 Task: Find connections with filter location Três Passos with filter topic #SmallBusinesswith filter profile language English with filter current company Tata Tele Business Services with filter school IBS Hyderabad with filter industry Individual and Family Services with filter service category Technical with filter keywords title Sales Manager
Action: Mouse moved to (515, 89)
Screenshot: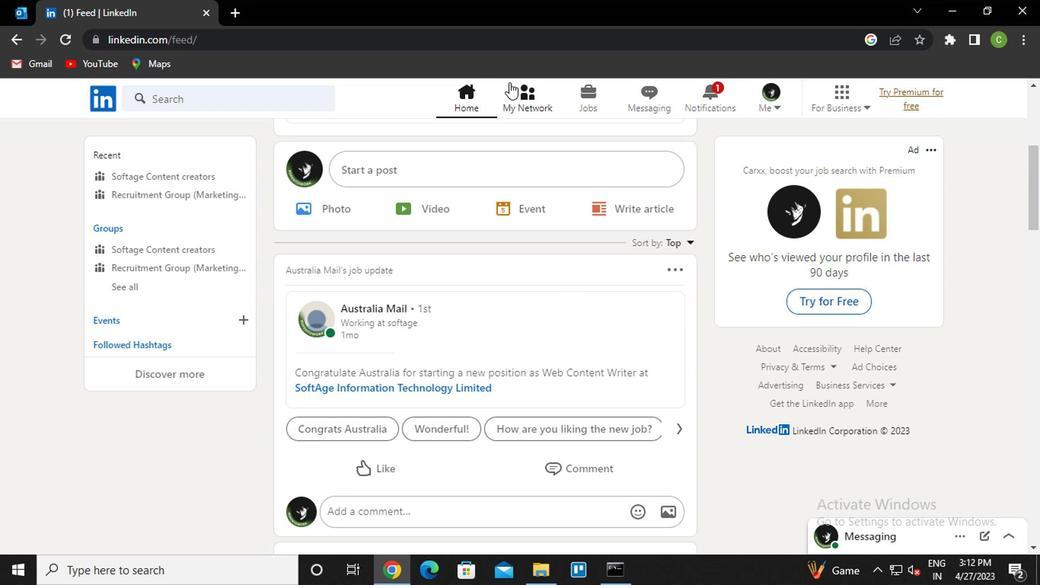
Action: Mouse pressed left at (515, 89)
Screenshot: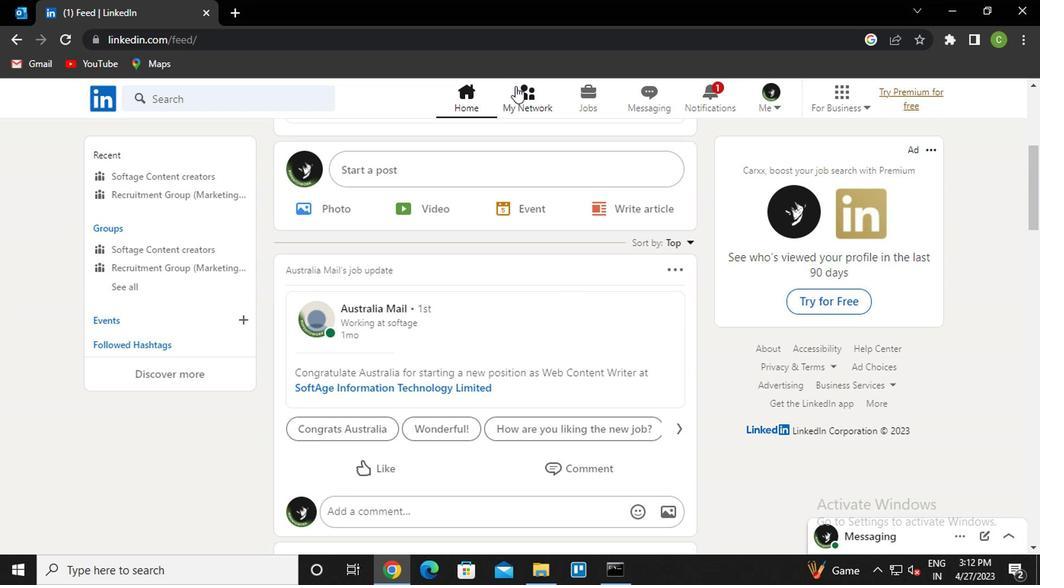 
Action: Mouse moved to (202, 175)
Screenshot: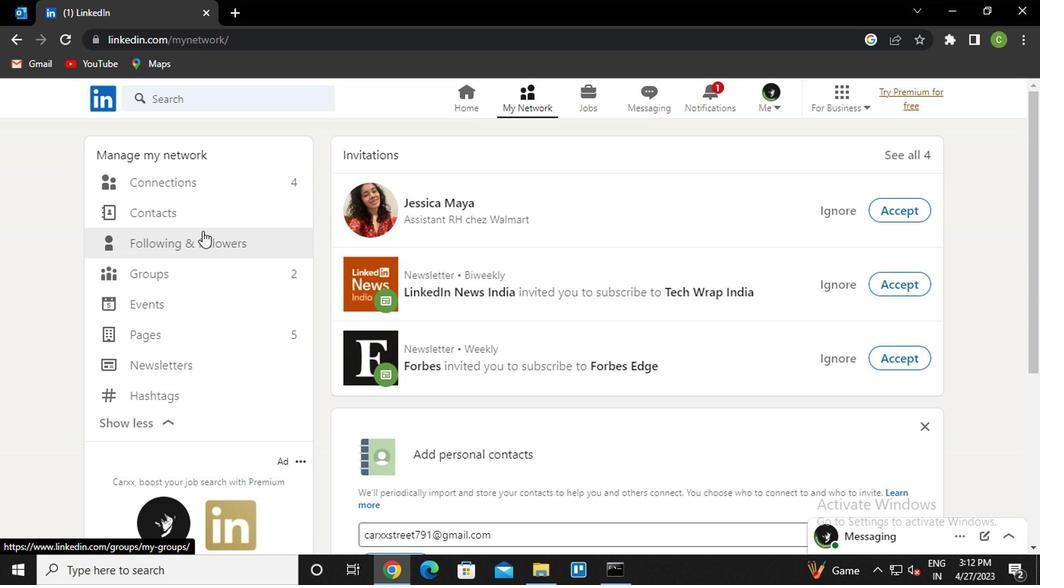 
Action: Mouse pressed left at (202, 175)
Screenshot: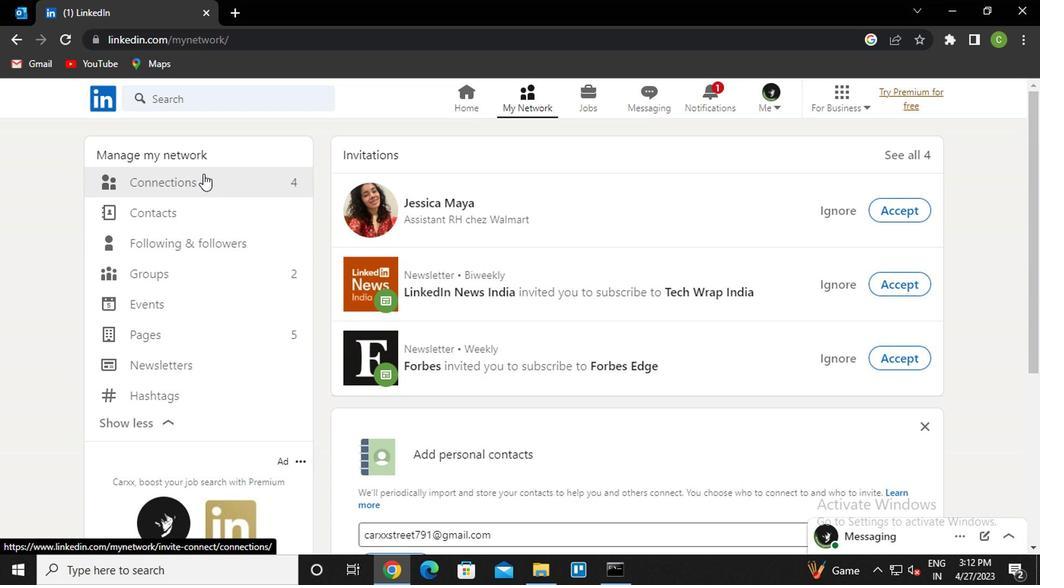 
Action: Mouse moved to (623, 184)
Screenshot: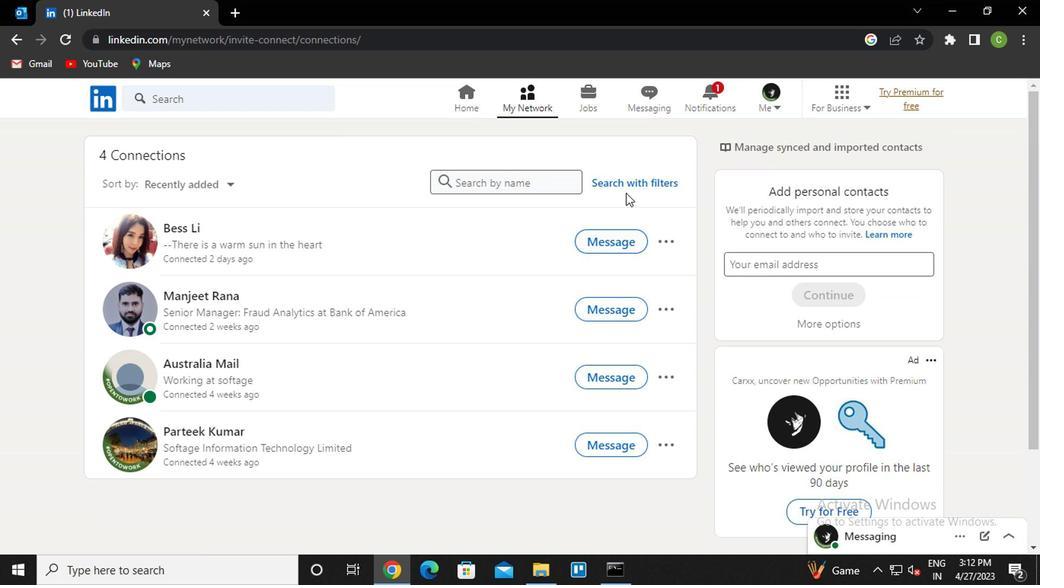 
Action: Mouse pressed left at (623, 184)
Screenshot: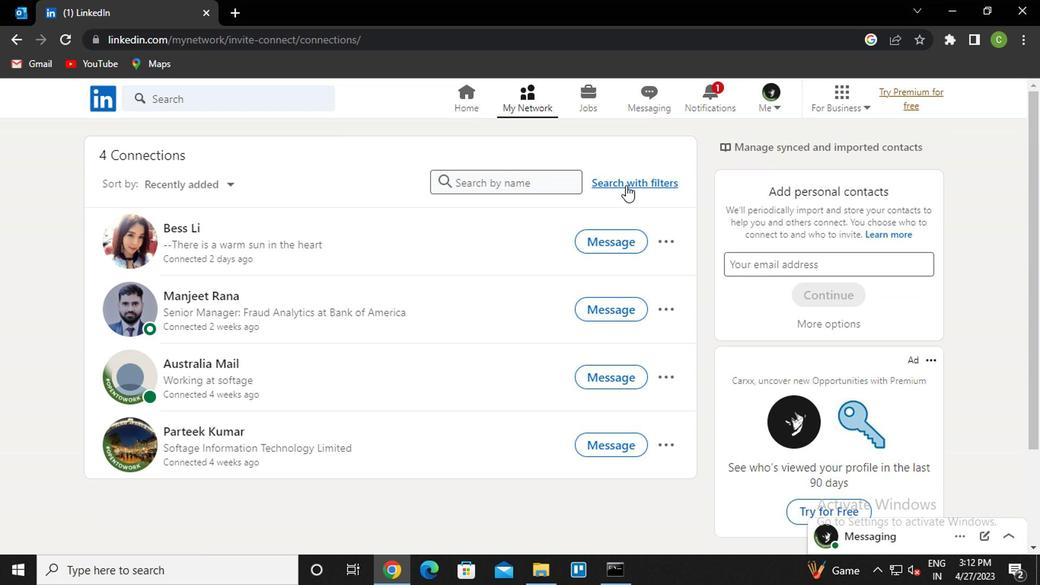 
Action: Mouse moved to (566, 138)
Screenshot: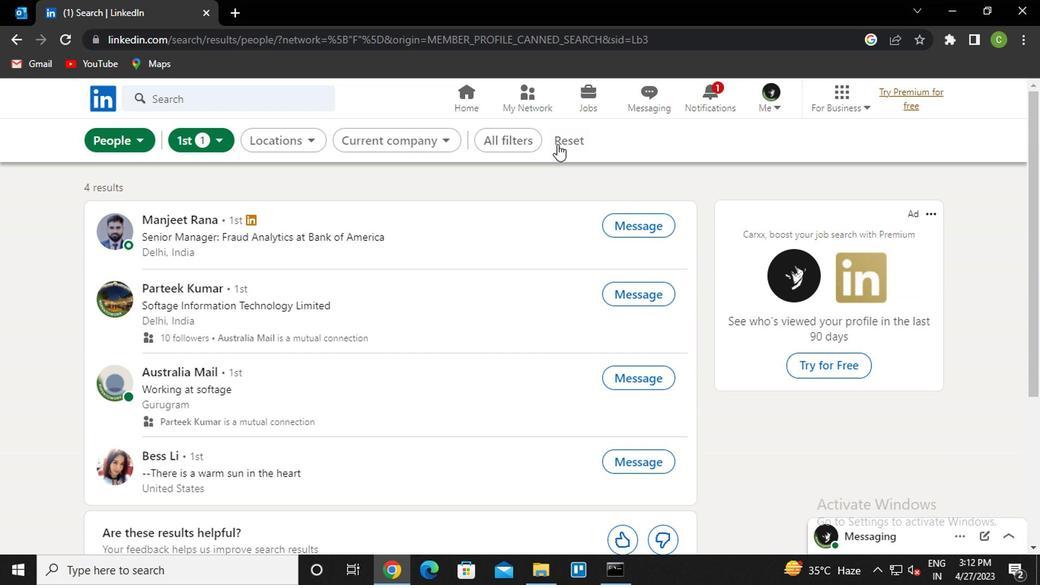 
Action: Mouse pressed left at (566, 138)
Screenshot: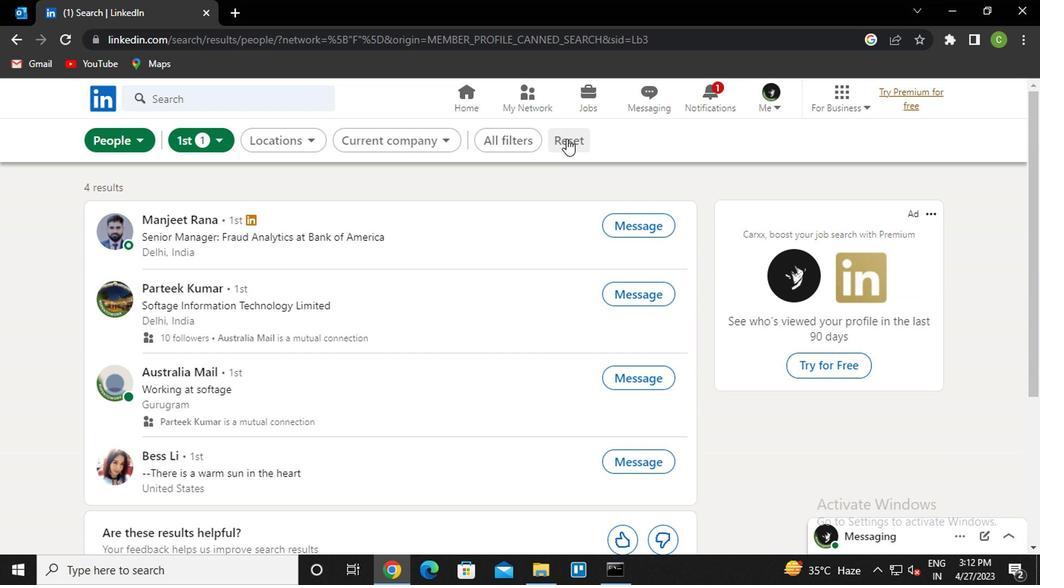 
Action: Mouse moved to (544, 143)
Screenshot: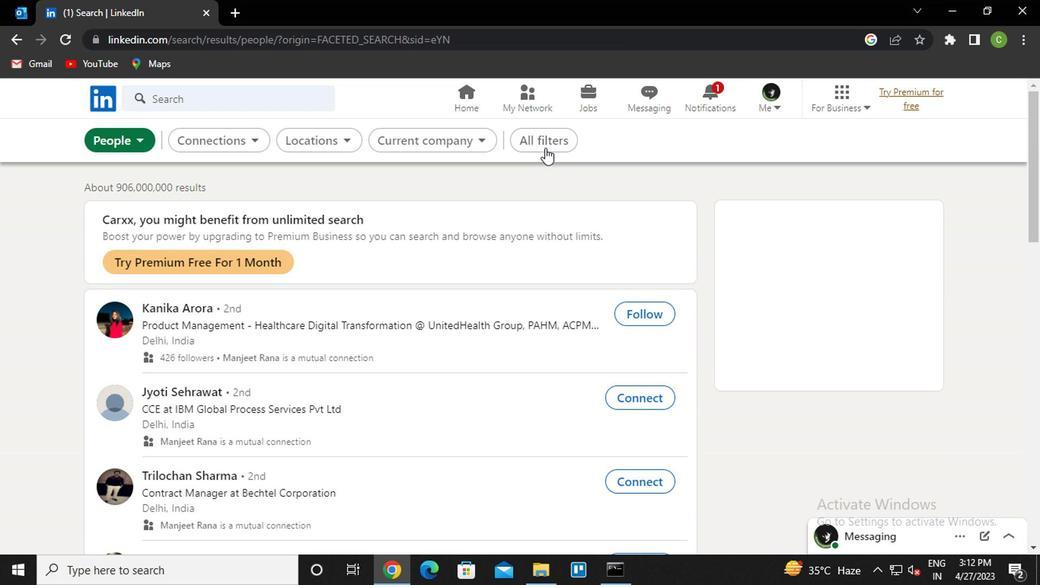 
Action: Mouse pressed left at (544, 143)
Screenshot: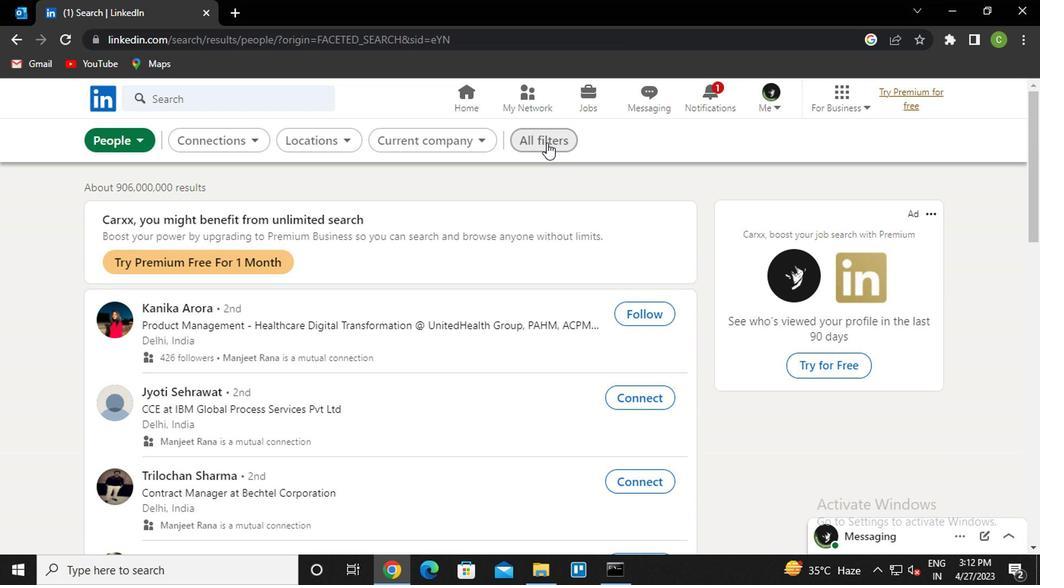 
Action: Mouse moved to (827, 351)
Screenshot: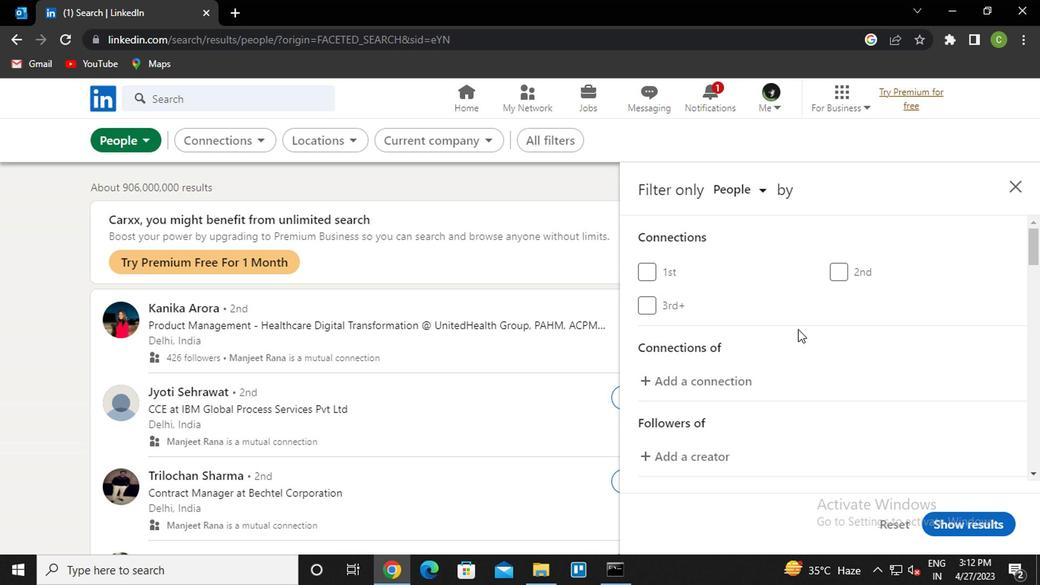 
Action: Mouse scrolled (827, 350) with delta (0, -1)
Screenshot: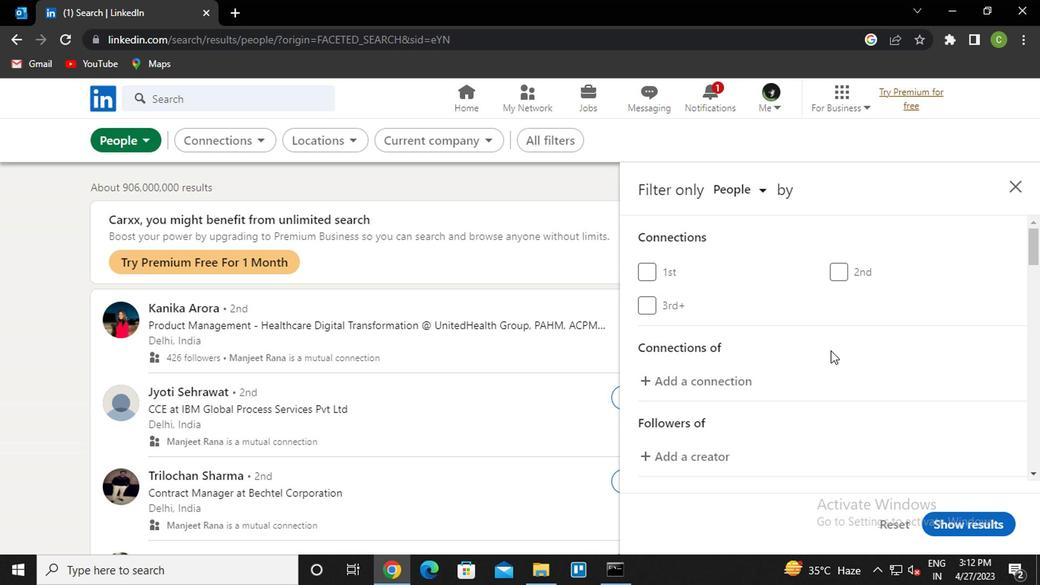 
Action: Mouse scrolled (827, 350) with delta (0, -1)
Screenshot: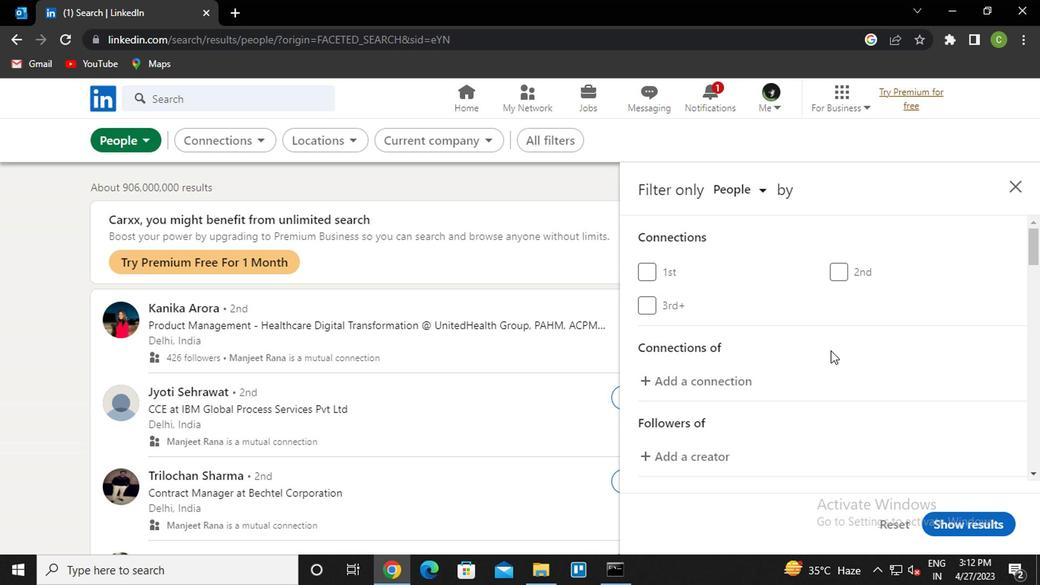 
Action: Mouse scrolled (827, 350) with delta (0, -1)
Screenshot: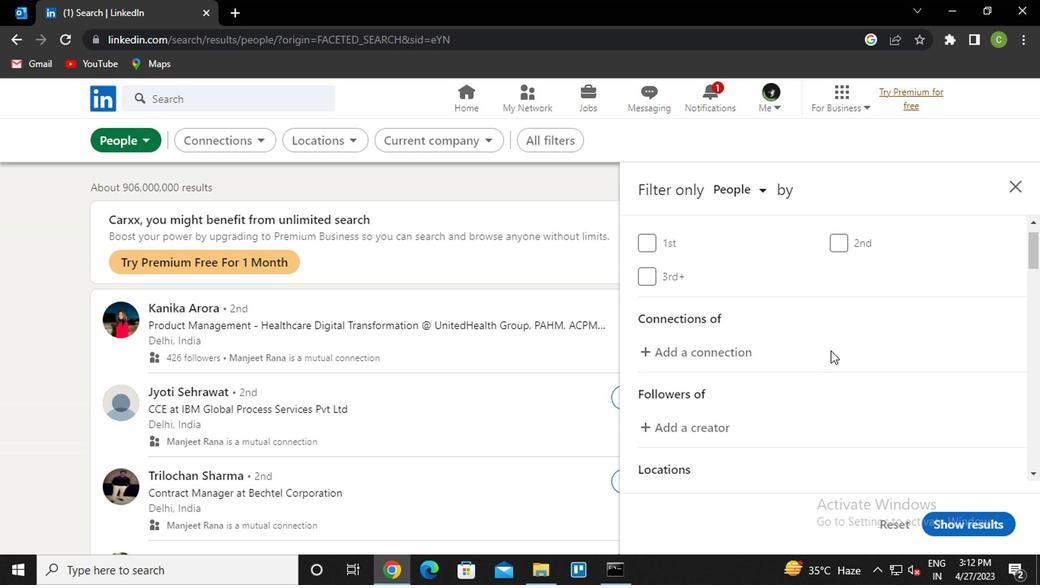 
Action: Mouse scrolled (827, 350) with delta (0, -1)
Screenshot: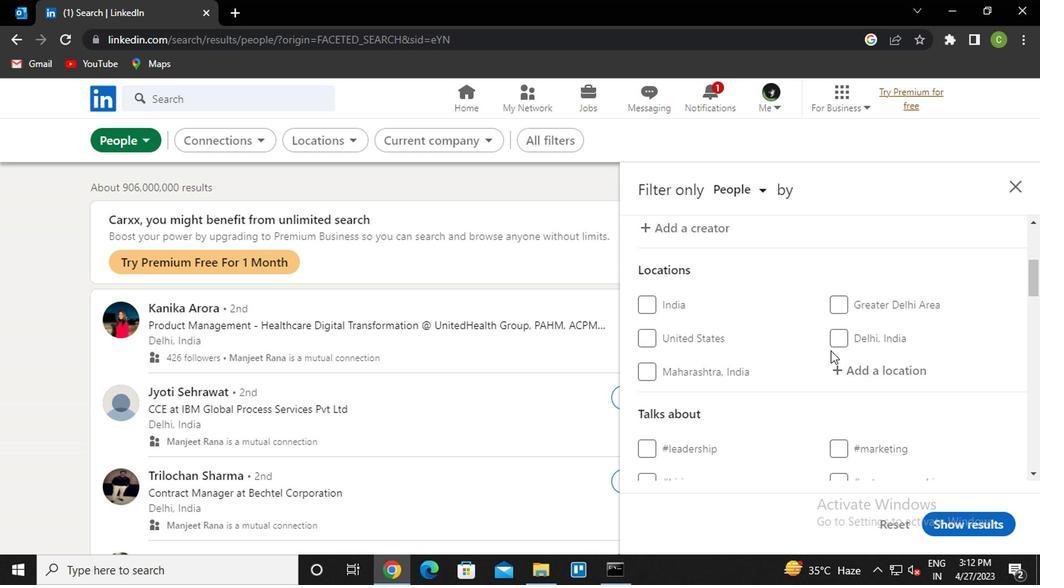 
Action: Mouse moved to (876, 296)
Screenshot: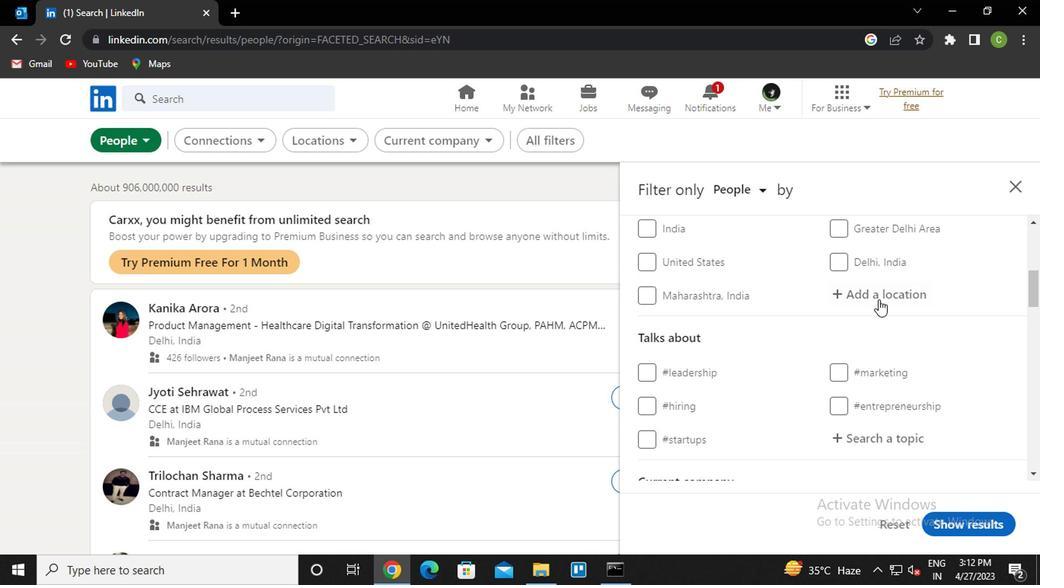 
Action: Mouse pressed left at (876, 296)
Screenshot: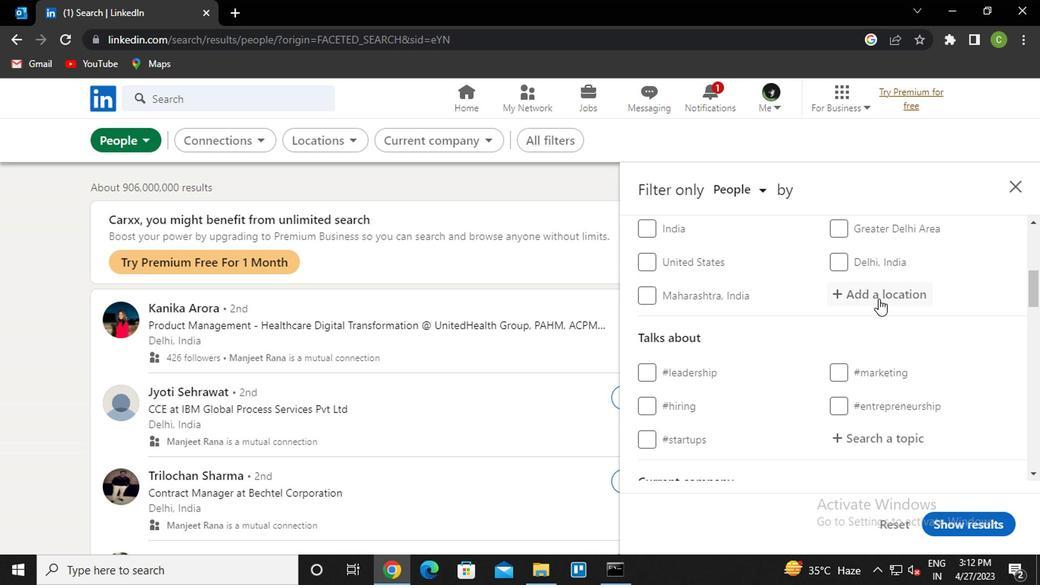 
Action: Key pressed <Key.caps_lock>t<Key.caps_lock>res<Key.space>p<Key.caps_lock>assos<Key.down><Key.enter>
Screenshot: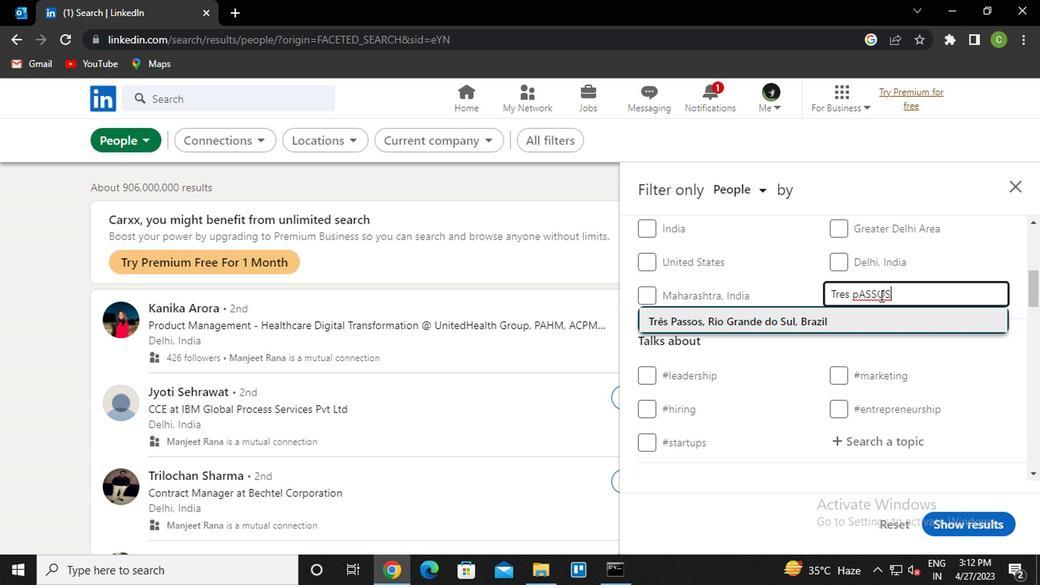 
Action: Mouse scrolled (876, 295) with delta (0, 0)
Screenshot: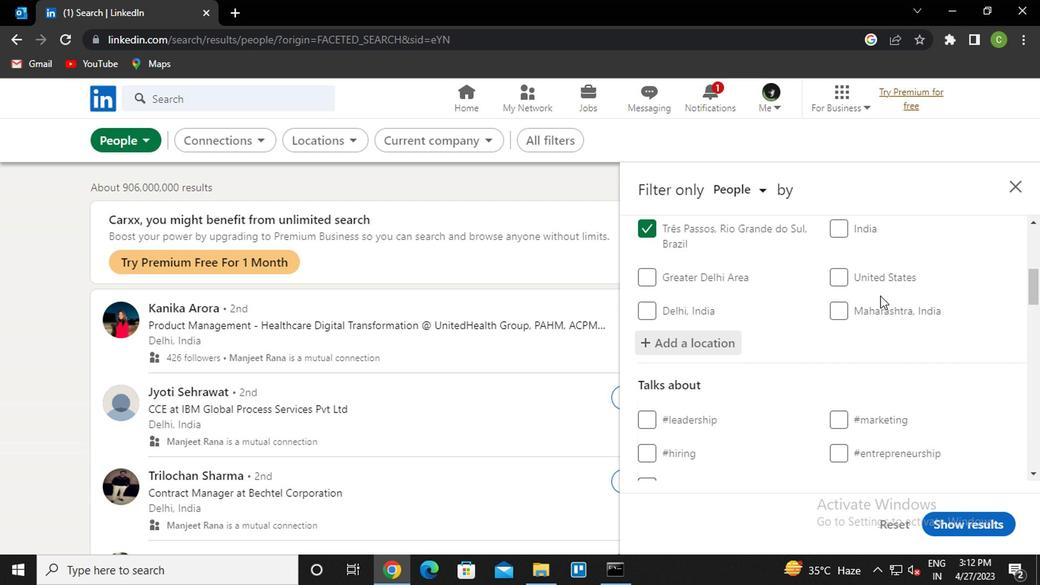 
Action: Mouse scrolled (876, 295) with delta (0, 0)
Screenshot: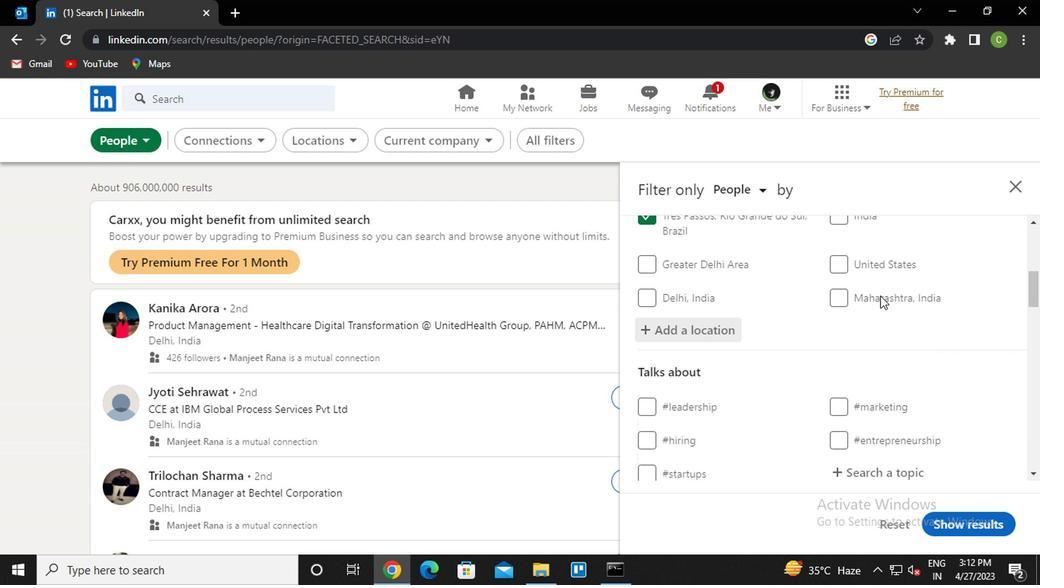 
Action: Mouse moved to (866, 336)
Screenshot: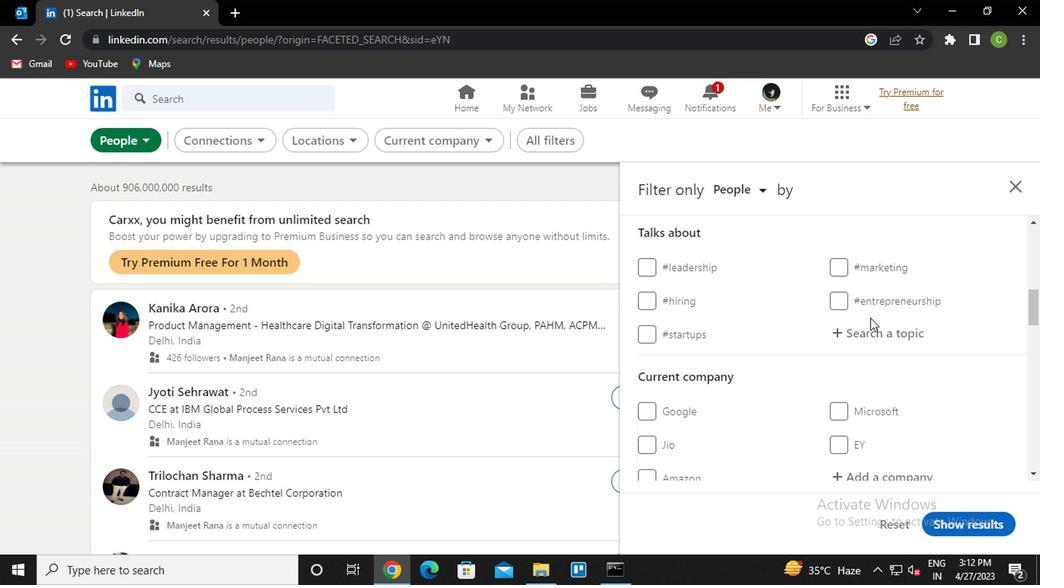 
Action: Mouse pressed left at (866, 336)
Screenshot: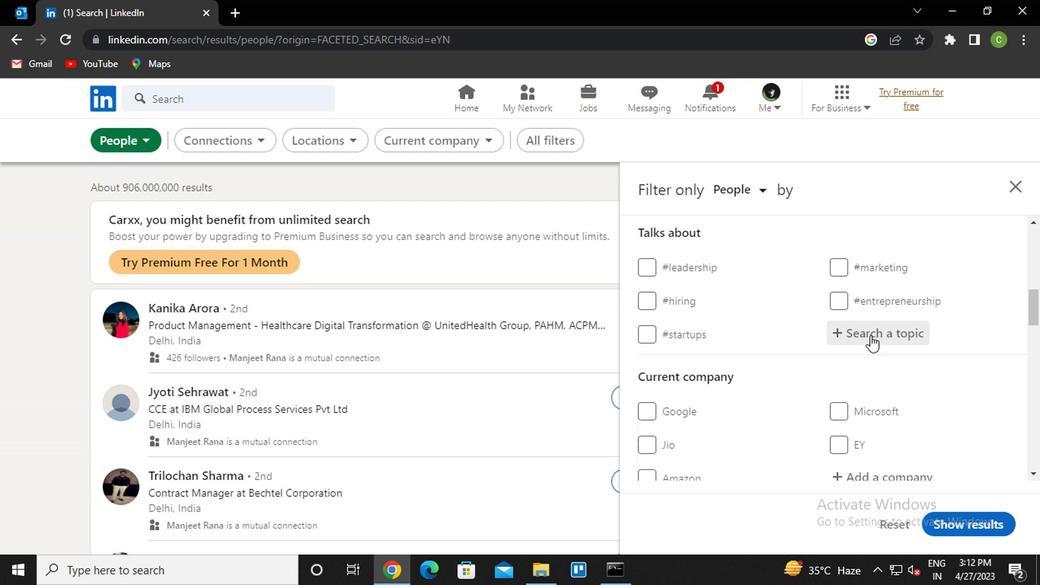
Action: Key pressed <Key.caps_lock><Key.caps_lock>l<Key.caps_lock>etswork<Key.down><Key.enter>
Screenshot: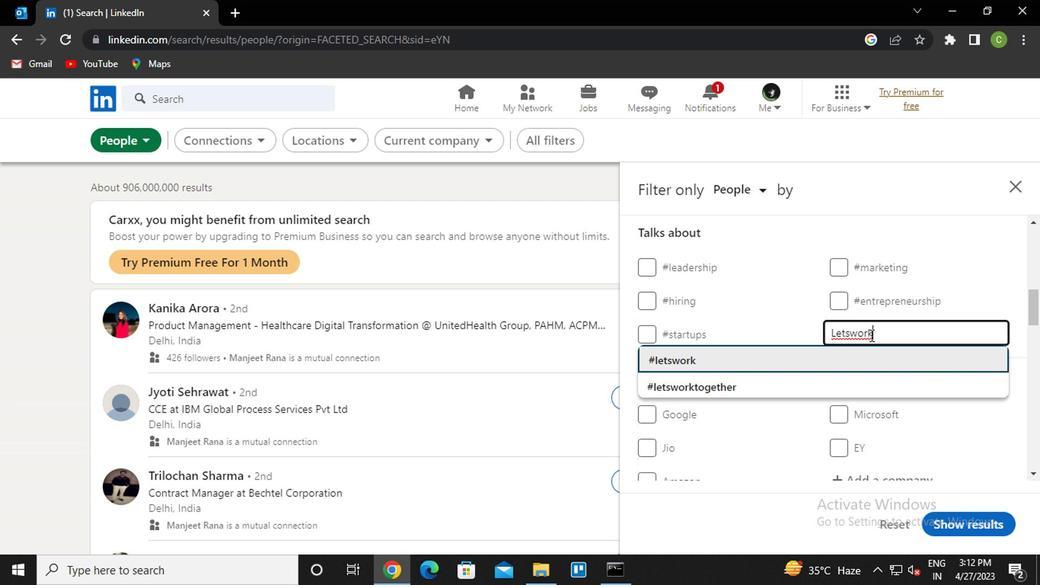 
Action: Mouse moved to (864, 372)
Screenshot: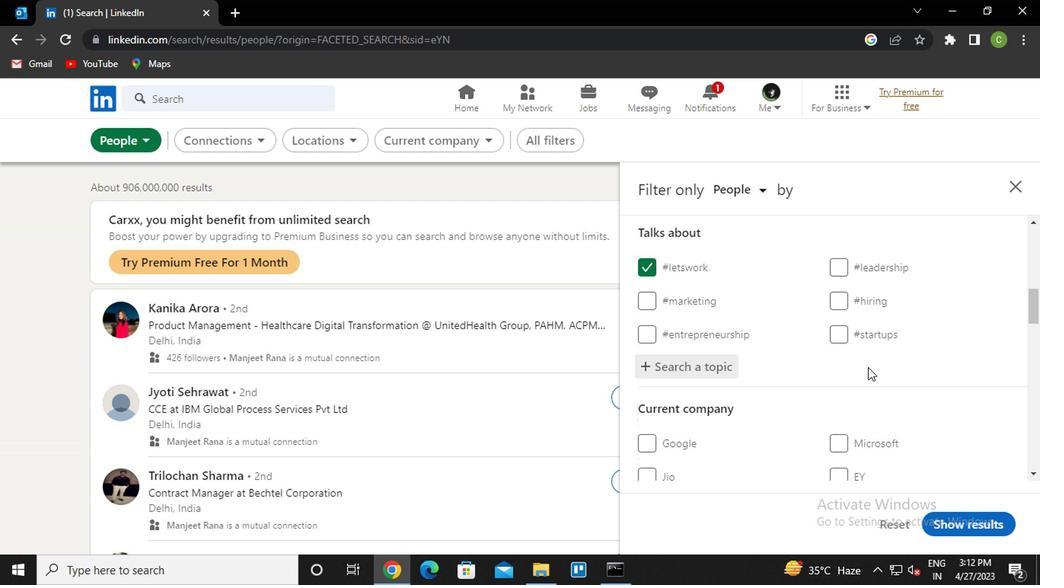 
Action: Mouse scrolled (864, 371) with delta (0, -1)
Screenshot: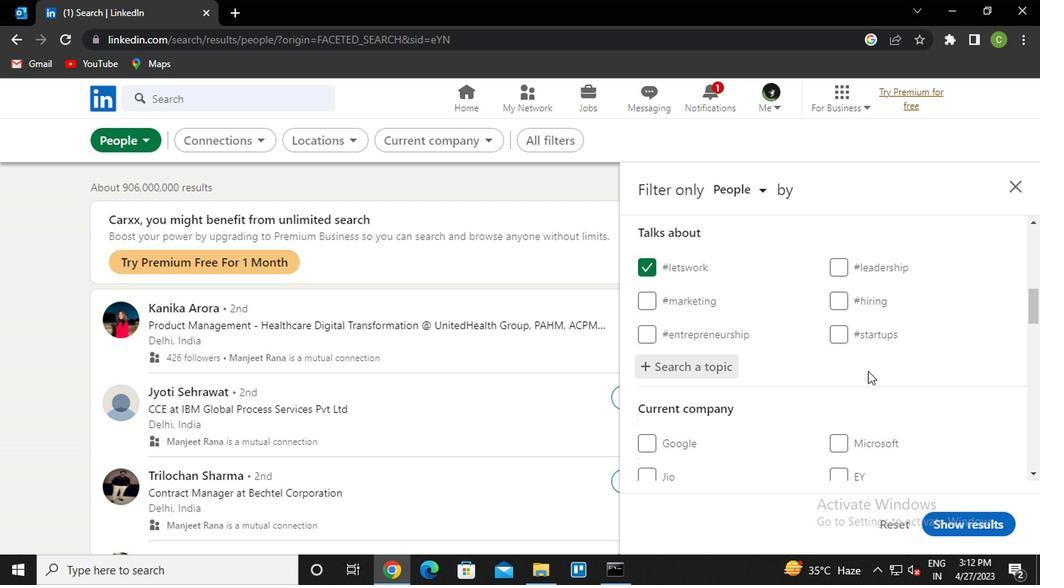 
Action: Mouse scrolled (864, 371) with delta (0, -1)
Screenshot: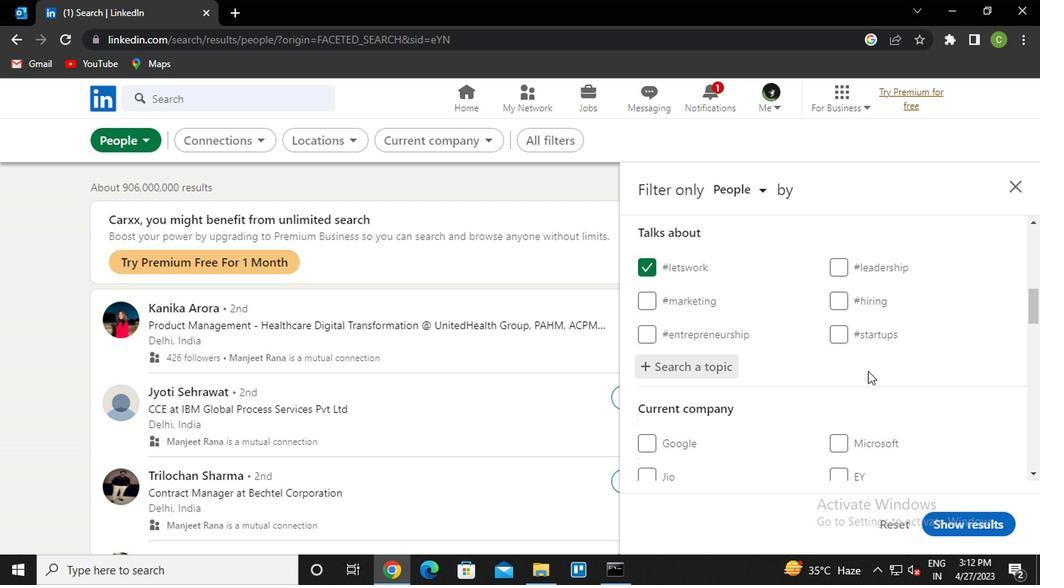 
Action: Mouse scrolled (864, 371) with delta (0, -1)
Screenshot: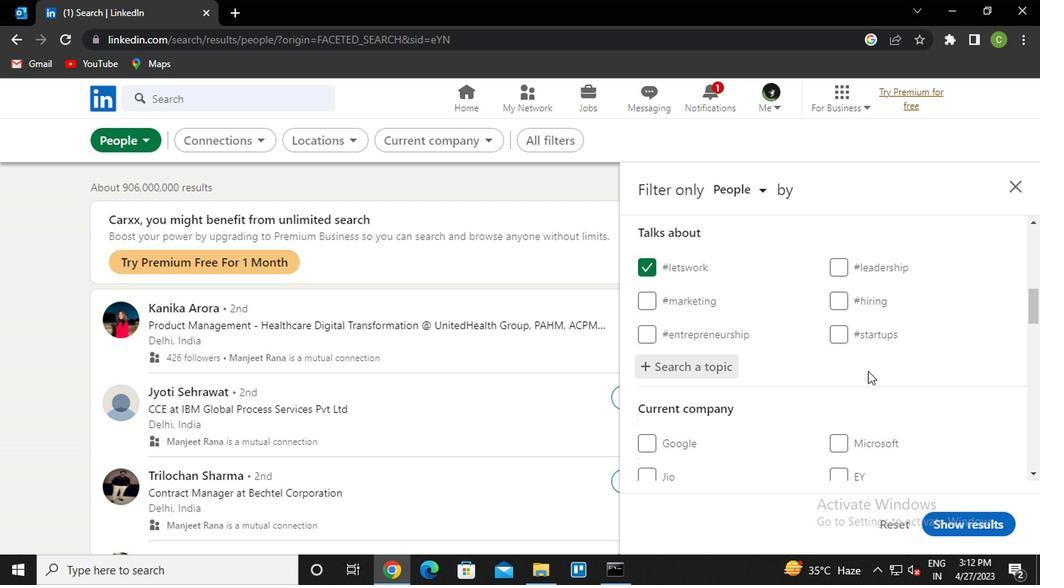 
Action: Mouse scrolled (864, 371) with delta (0, -1)
Screenshot: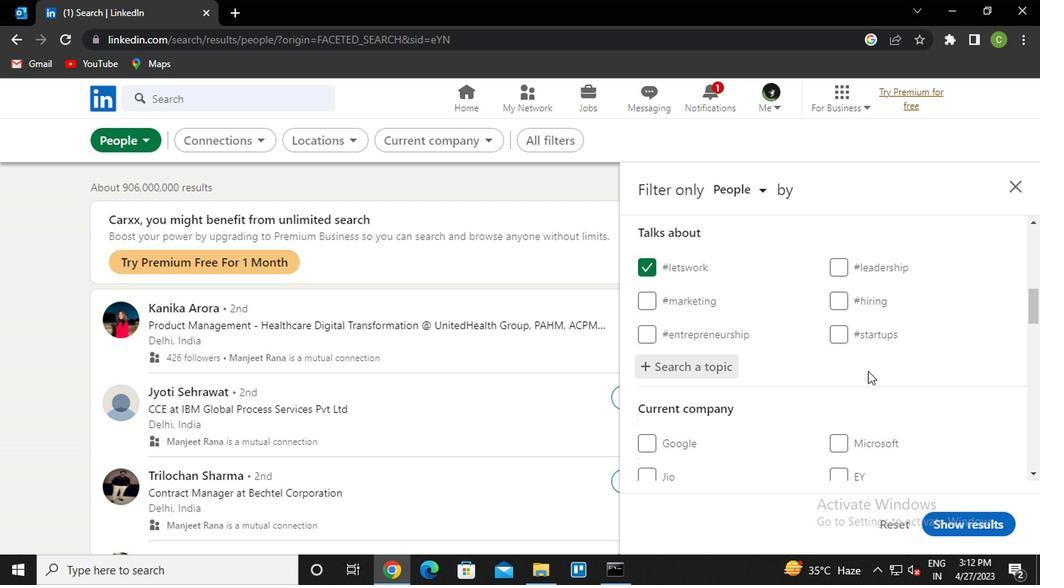 
Action: Mouse scrolled (864, 371) with delta (0, -1)
Screenshot: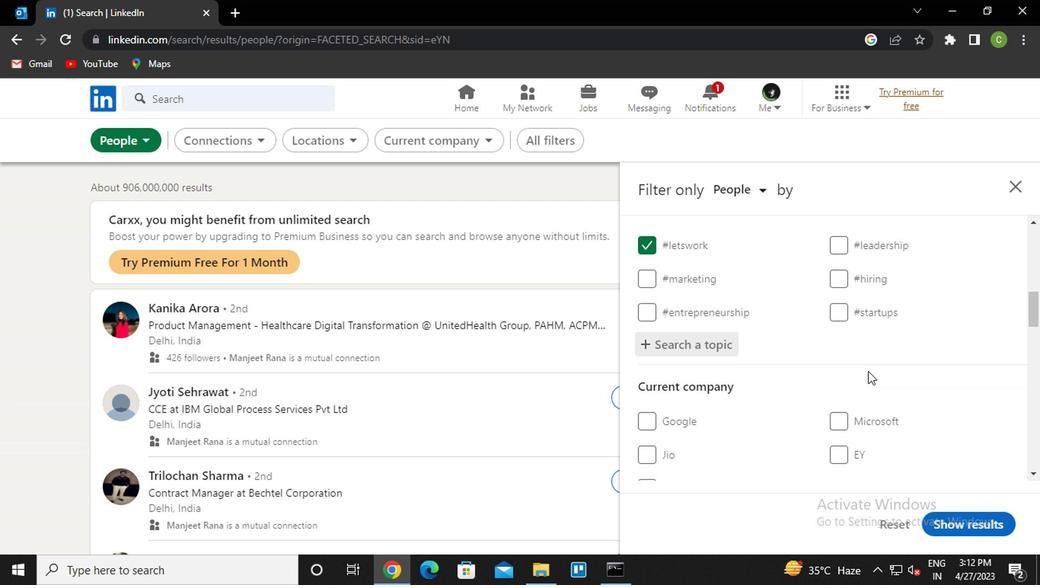 
Action: Mouse scrolled (864, 371) with delta (0, -1)
Screenshot: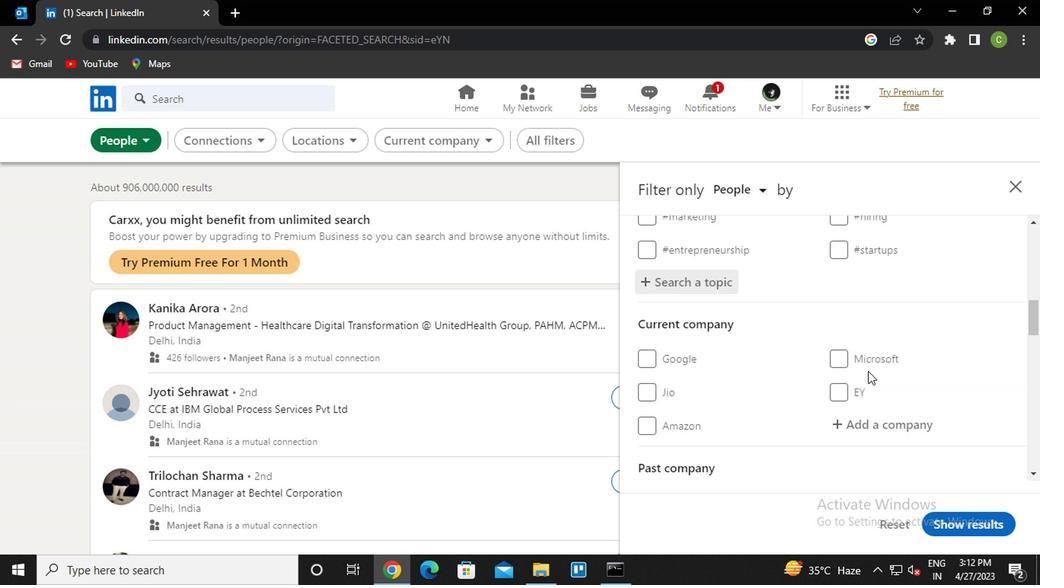
Action: Mouse moved to (860, 378)
Screenshot: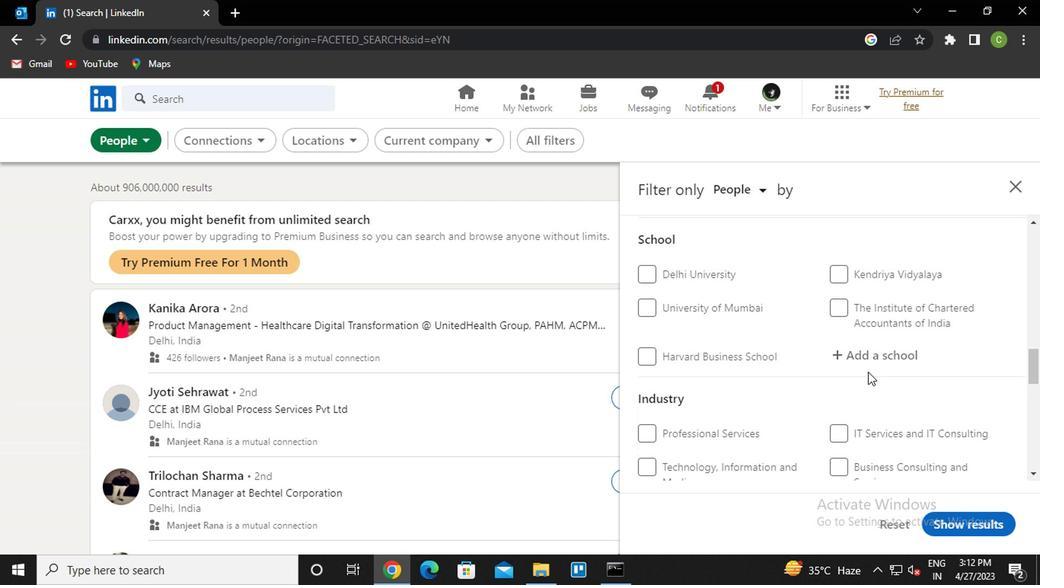 
Action: Mouse scrolled (860, 378) with delta (0, 0)
Screenshot: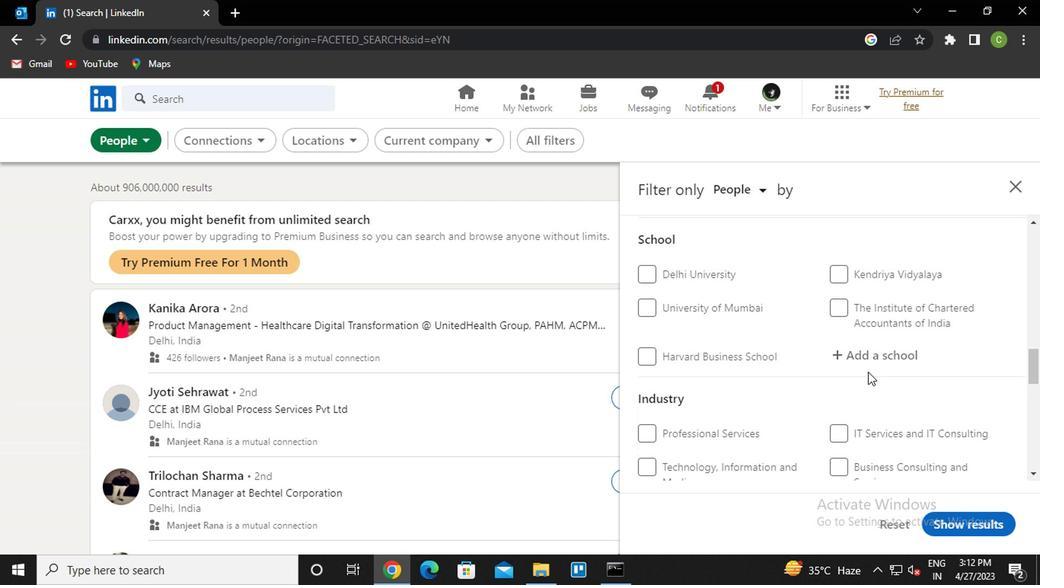 
Action: Mouse moved to (857, 382)
Screenshot: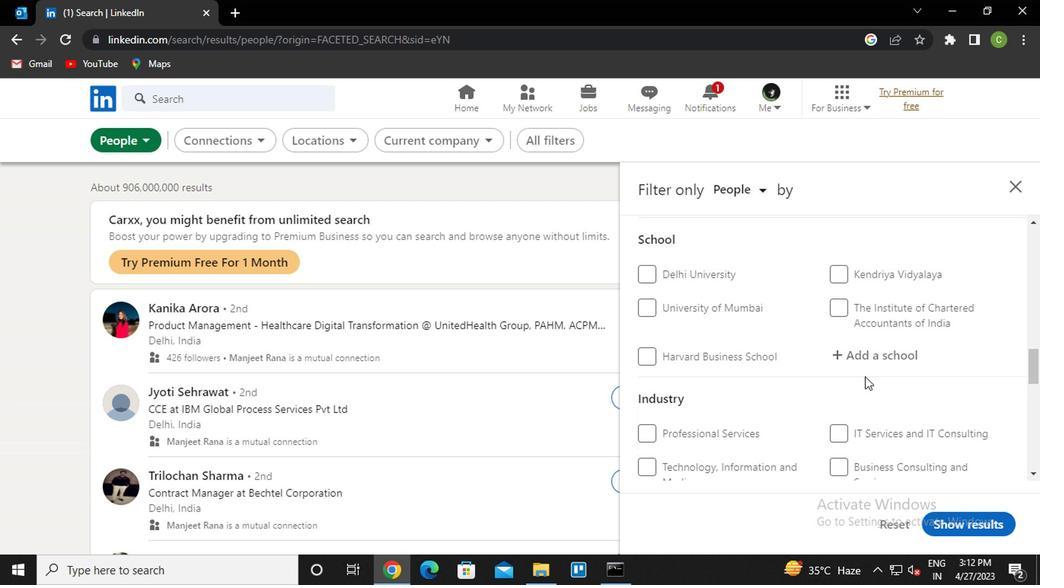 
Action: Mouse scrolled (857, 381) with delta (0, -1)
Screenshot: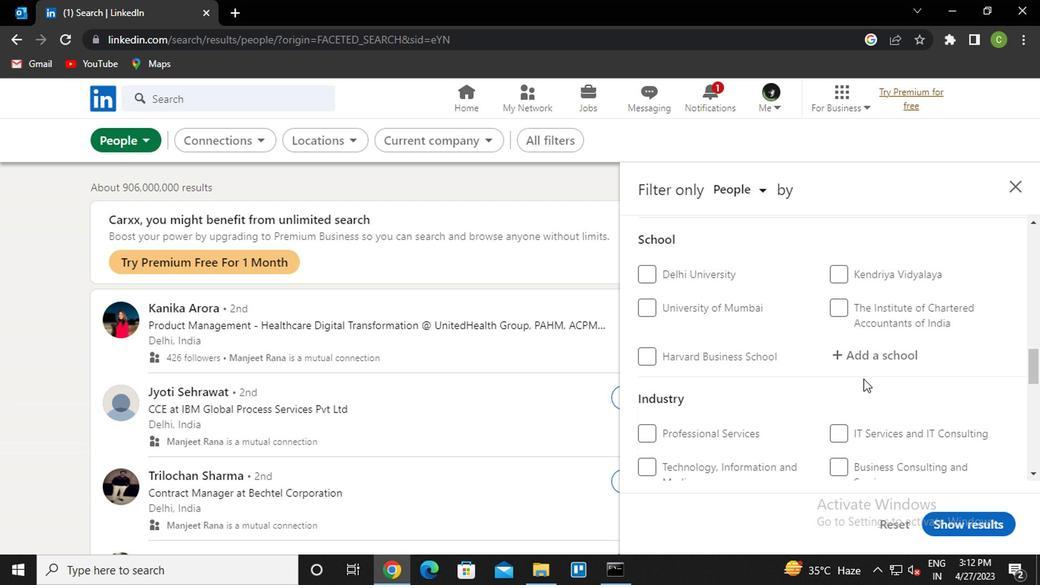 
Action: Mouse moved to (847, 389)
Screenshot: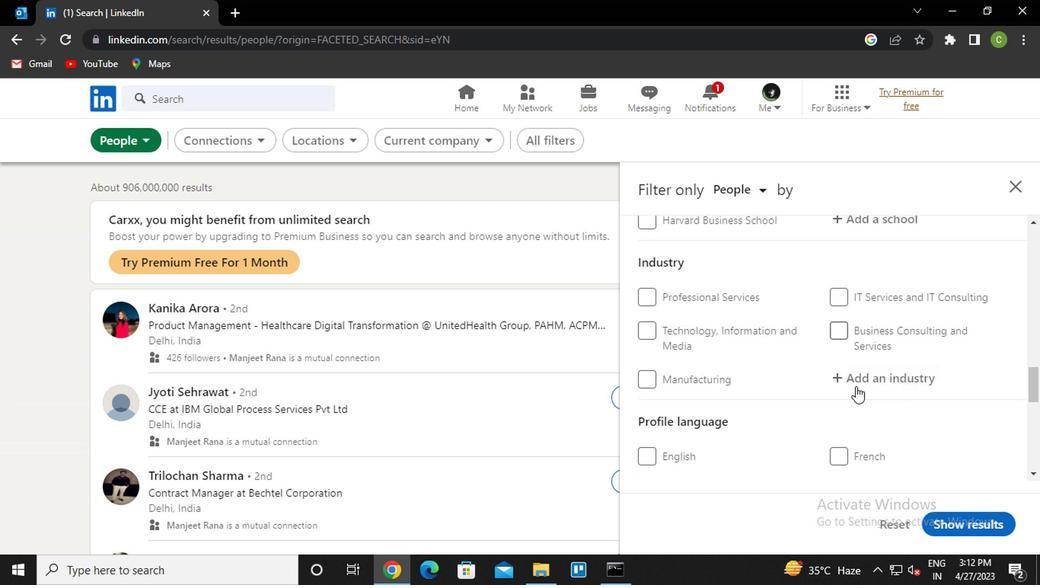 
Action: Mouse scrolled (847, 389) with delta (0, 0)
Screenshot: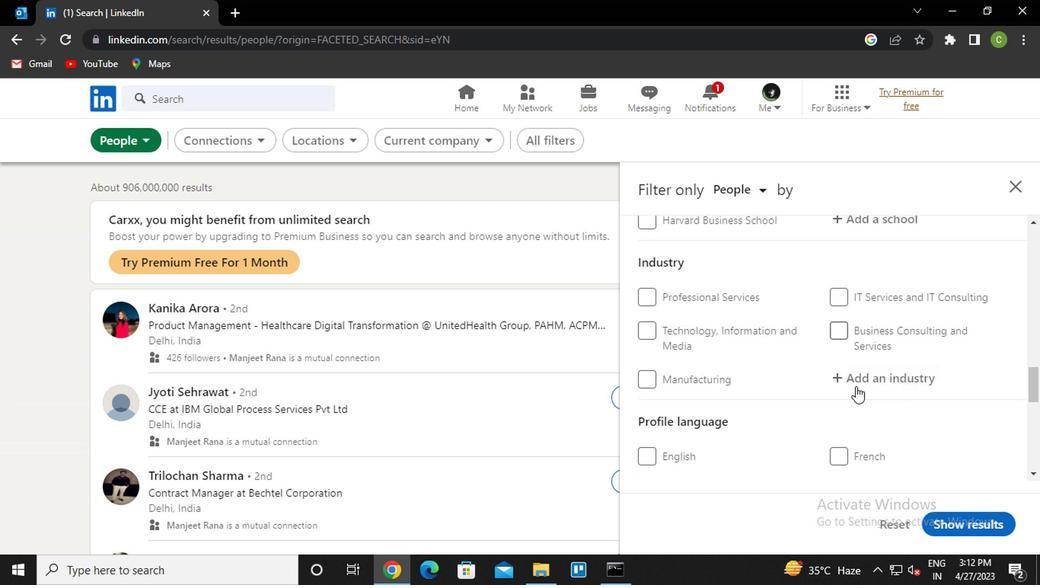 
Action: Mouse moved to (649, 365)
Screenshot: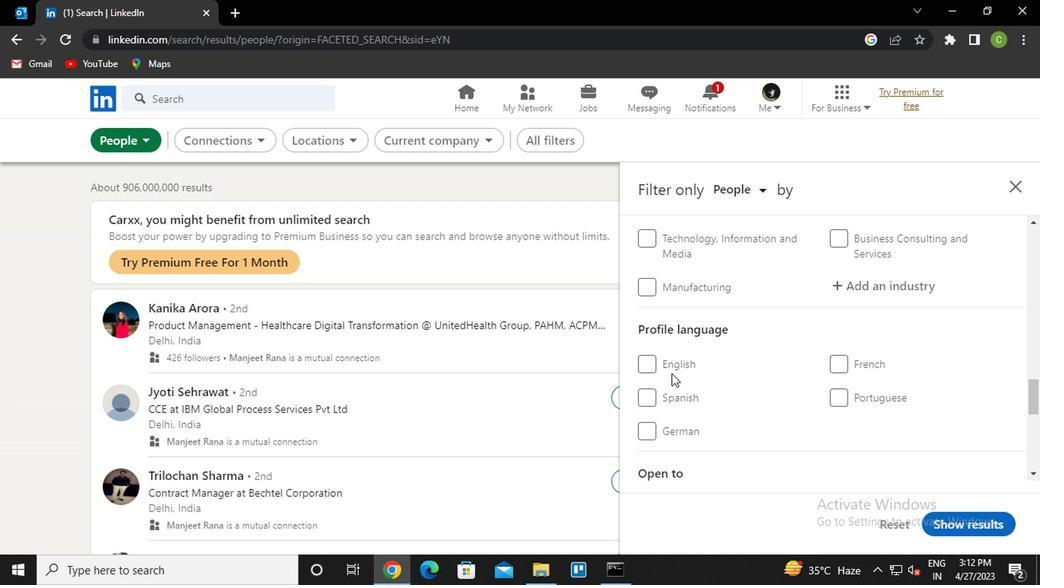 
Action: Mouse pressed left at (649, 365)
Screenshot: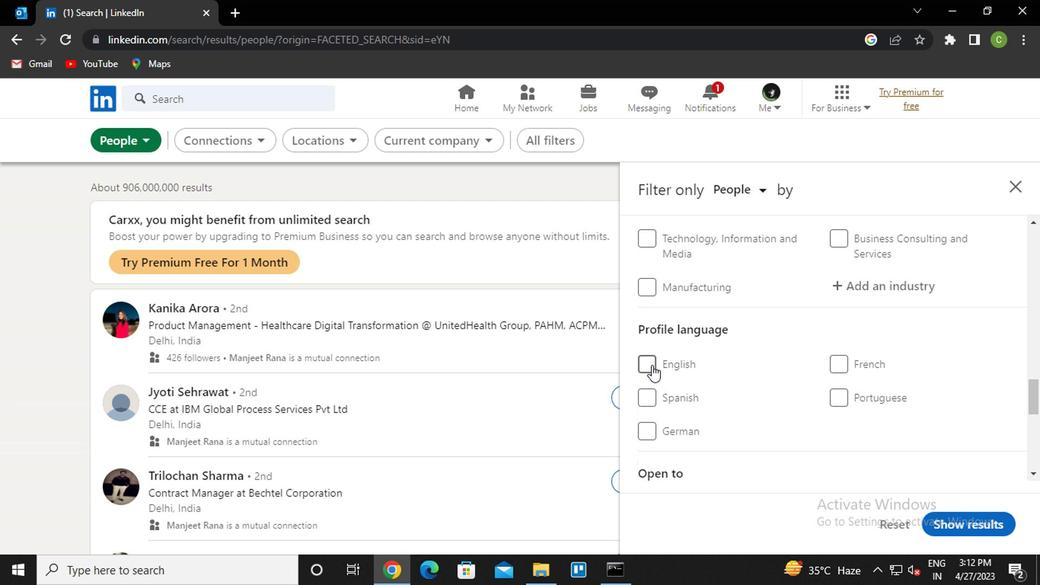 
Action: Mouse moved to (755, 382)
Screenshot: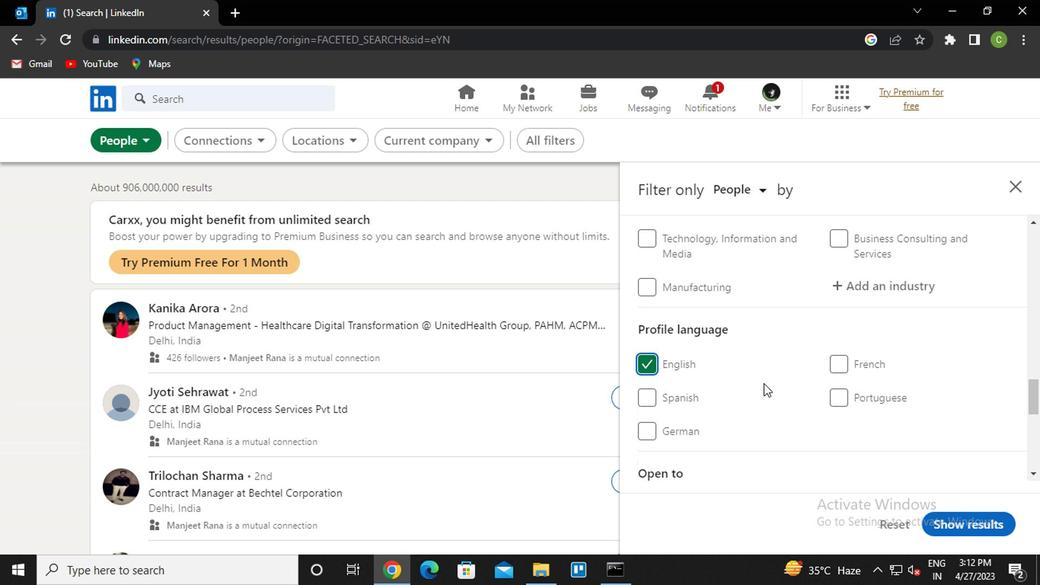 
Action: Mouse scrolled (755, 383) with delta (0, 1)
Screenshot: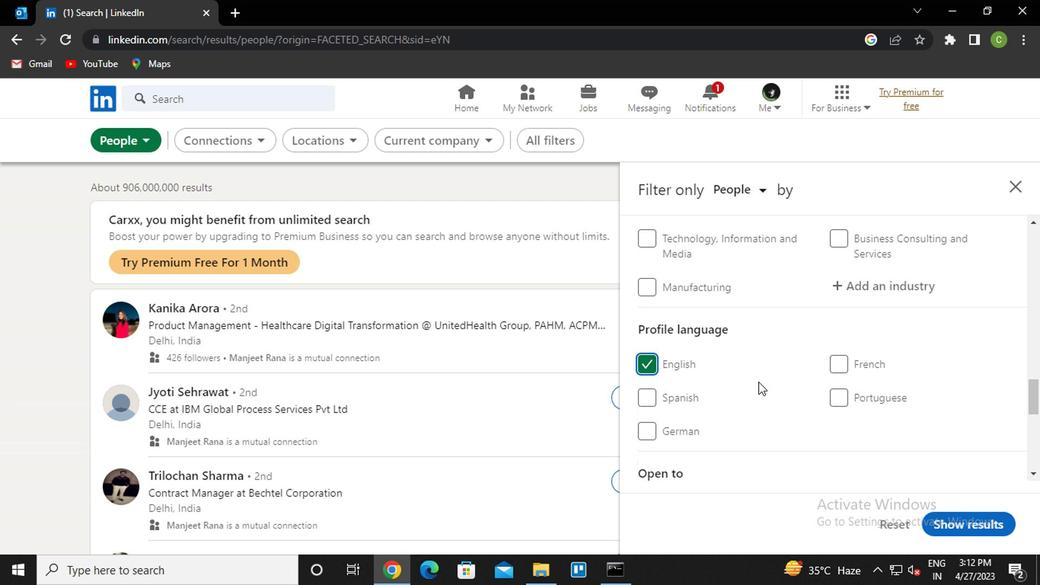 
Action: Mouse scrolled (755, 383) with delta (0, 1)
Screenshot: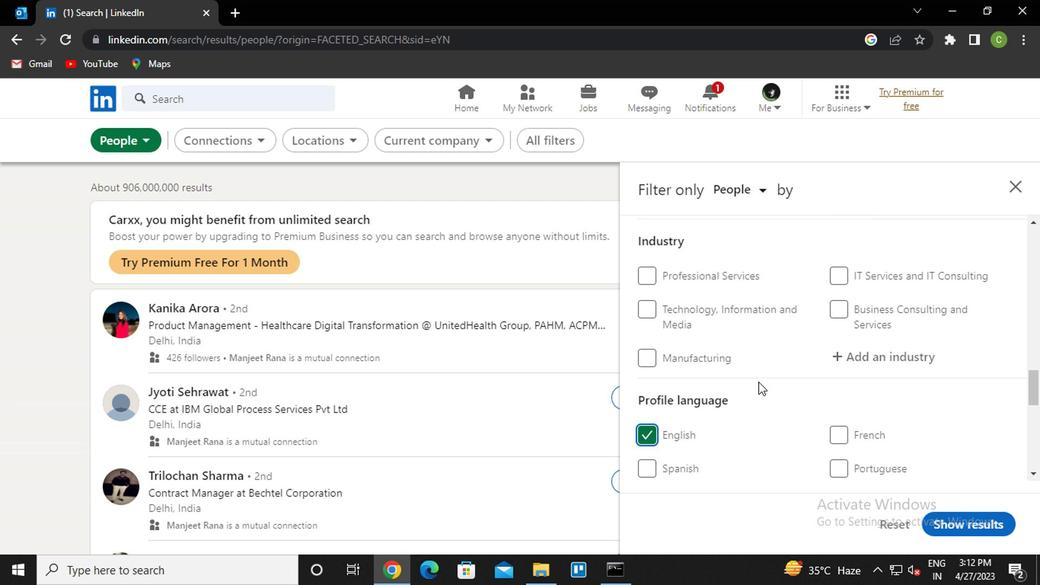 
Action: Mouse scrolled (755, 383) with delta (0, 1)
Screenshot: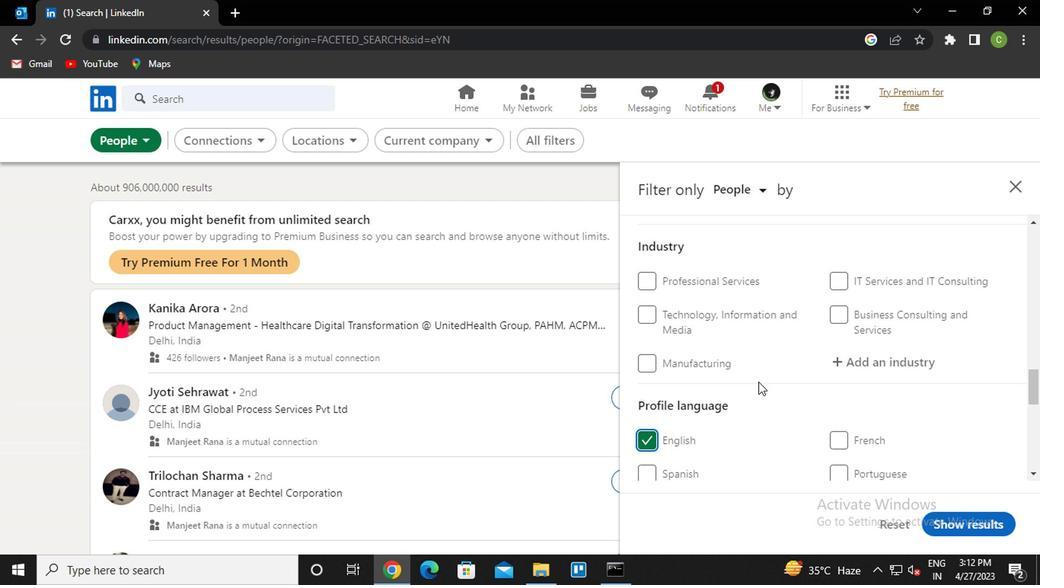 
Action: Mouse scrolled (755, 383) with delta (0, 1)
Screenshot: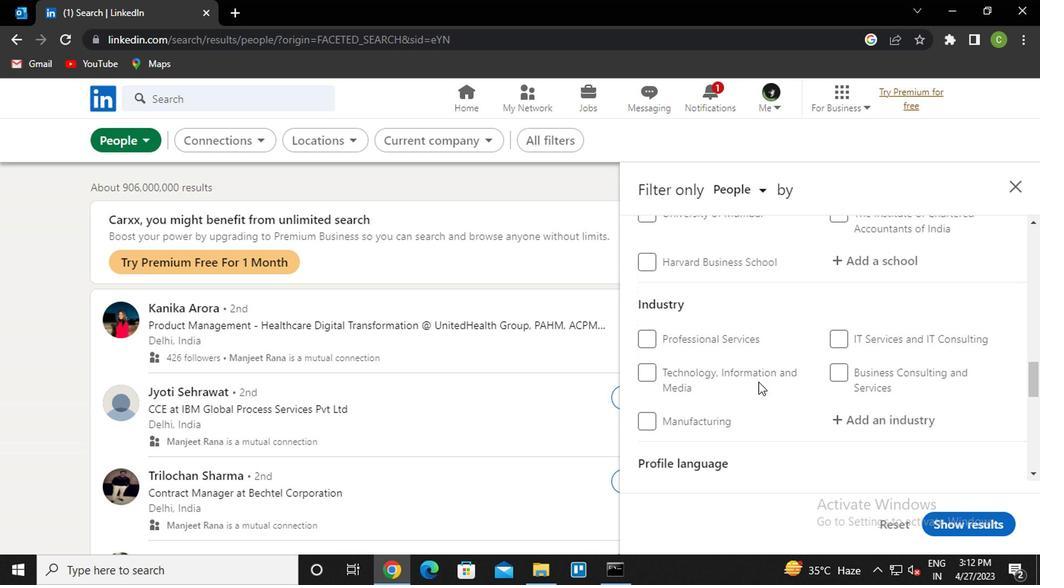 
Action: Mouse scrolled (755, 383) with delta (0, 1)
Screenshot: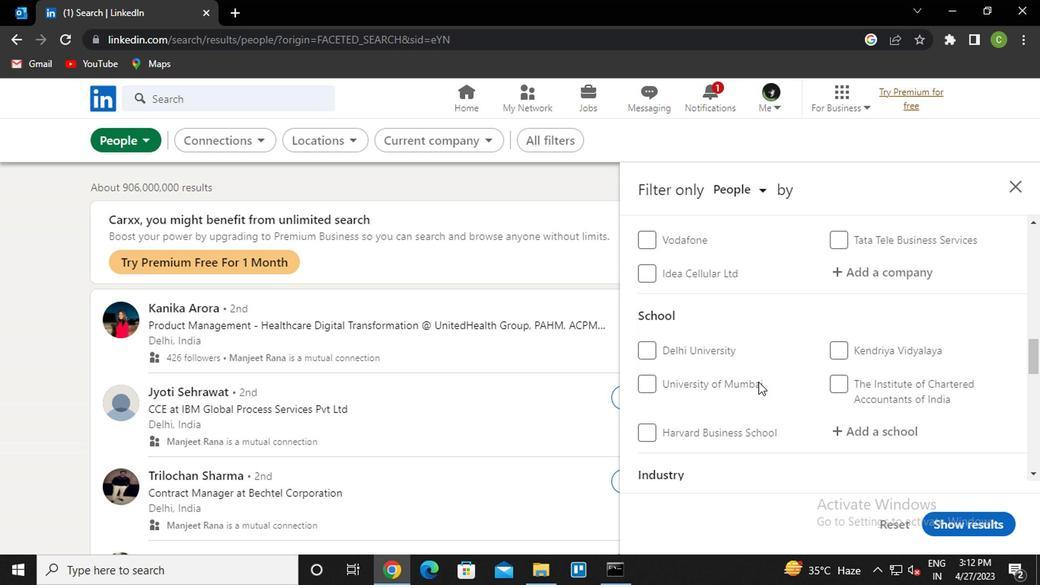 
Action: Mouse scrolled (755, 383) with delta (0, 1)
Screenshot: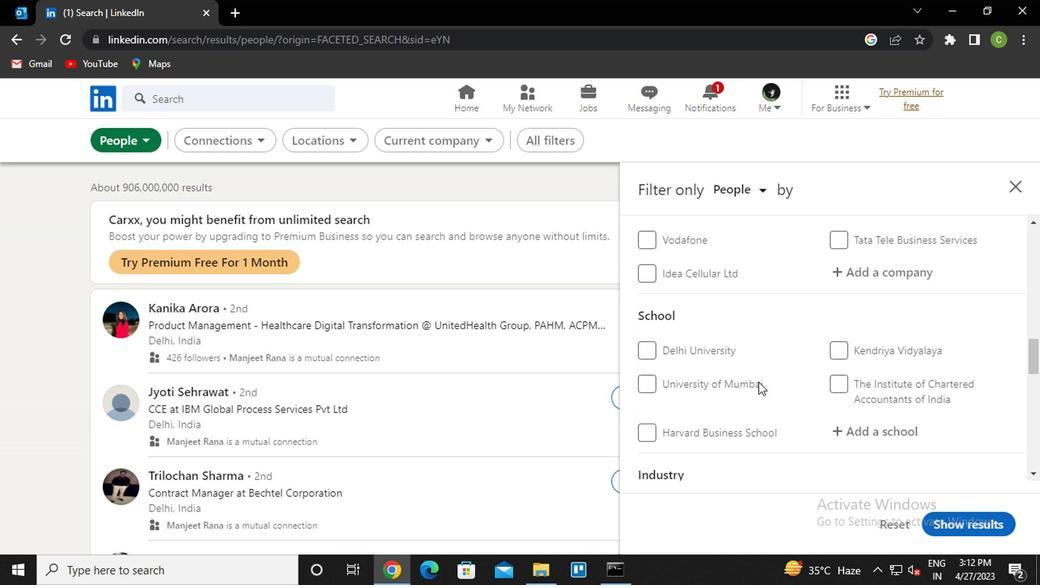 
Action: Mouse scrolled (755, 383) with delta (0, 1)
Screenshot: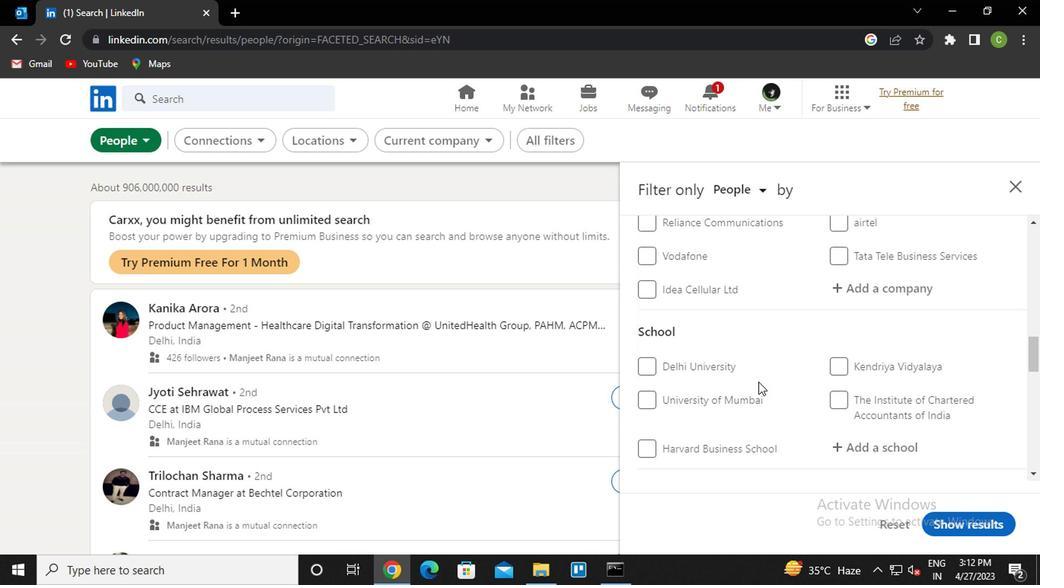 
Action: Mouse moved to (866, 357)
Screenshot: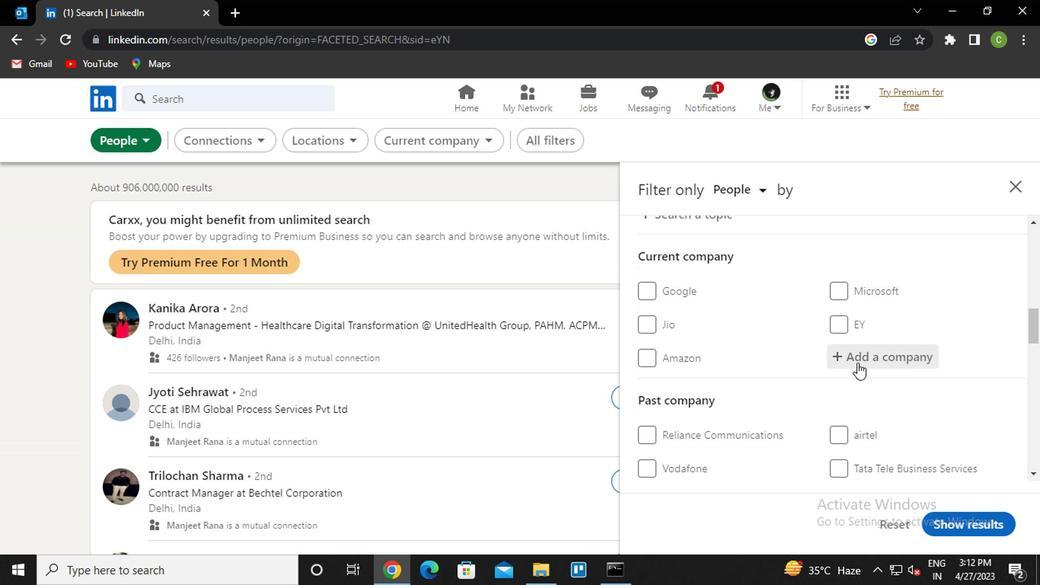 
Action: Mouse pressed left at (866, 357)
Screenshot: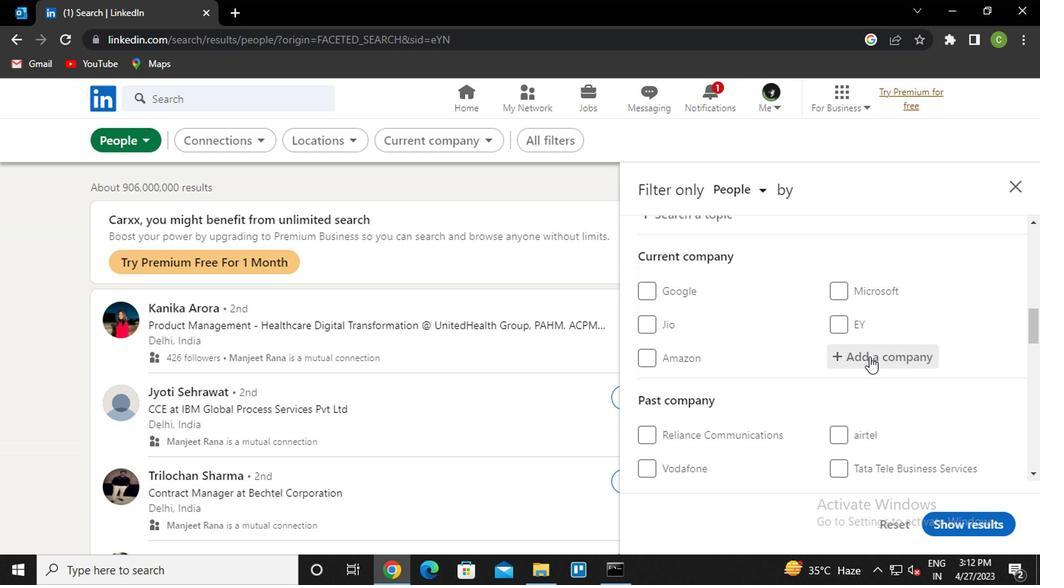 
Action: Key pressed <Key.caps_lock>t<Key.caps_lock>ata<Key.space><Key.caps_lock>t<Key.caps_lock>ele<Key.space><Key.down><Key.enter>
Screenshot: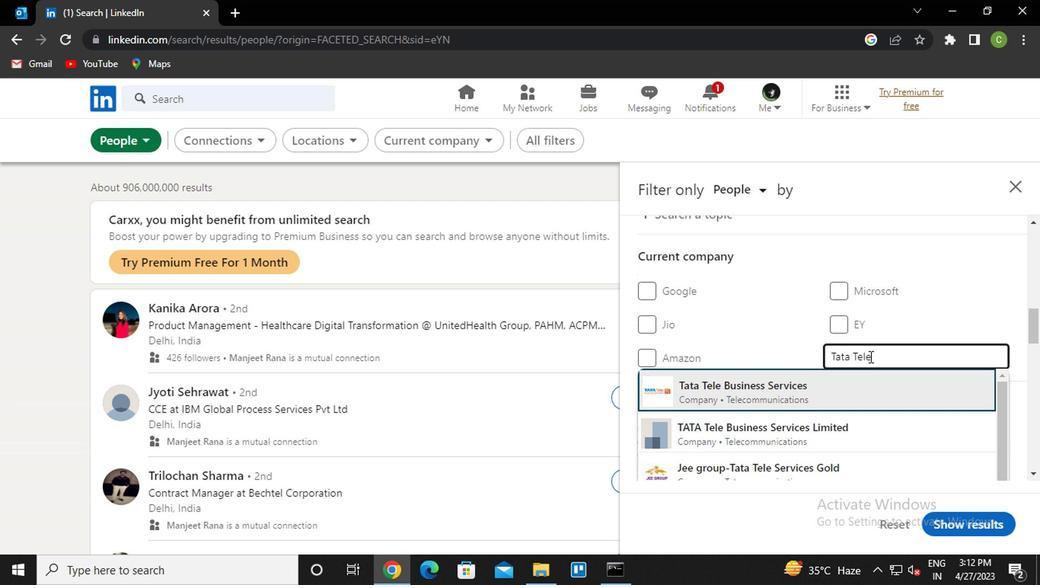 
Action: Mouse scrolled (866, 357) with delta (0, 0)
Screenshot: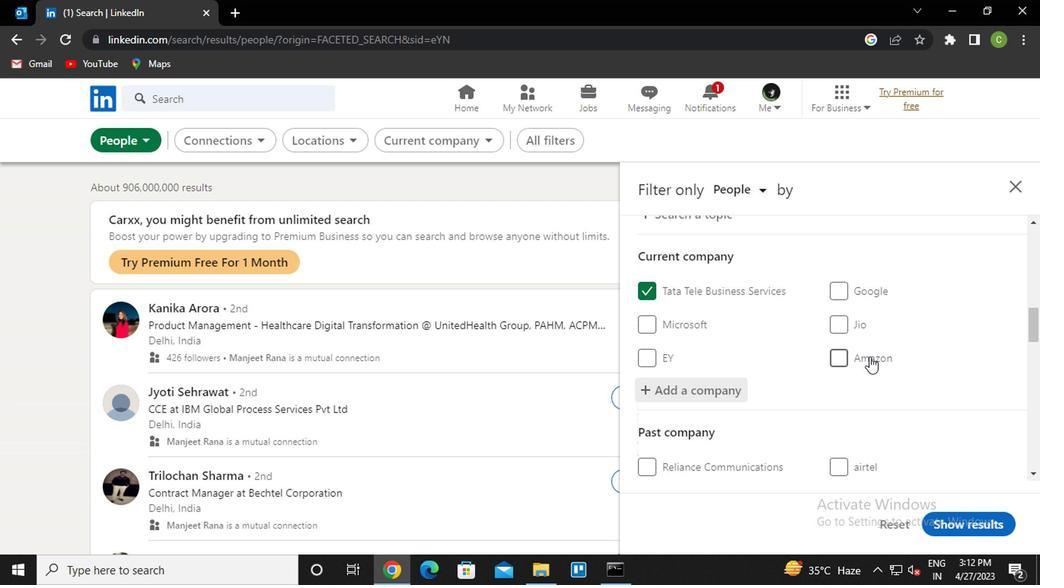 
Action: Mouse moved to (860, 363)
Screenshot: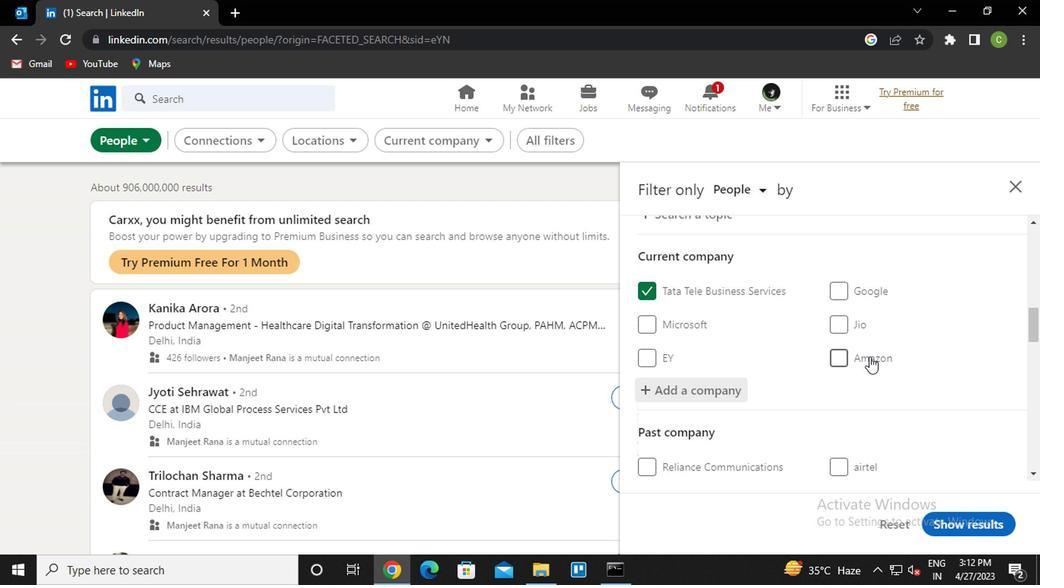 
Action: Mouse scrolled (860, 362) with delta (0, -1)
Screenshot: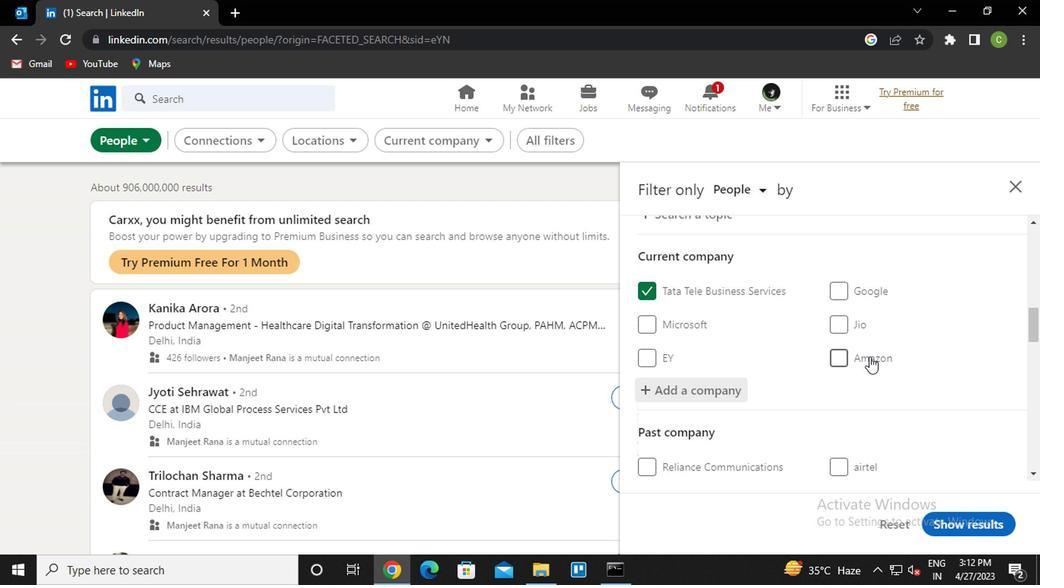 
Action: Mouse moved to (852, 369)
Screenshot: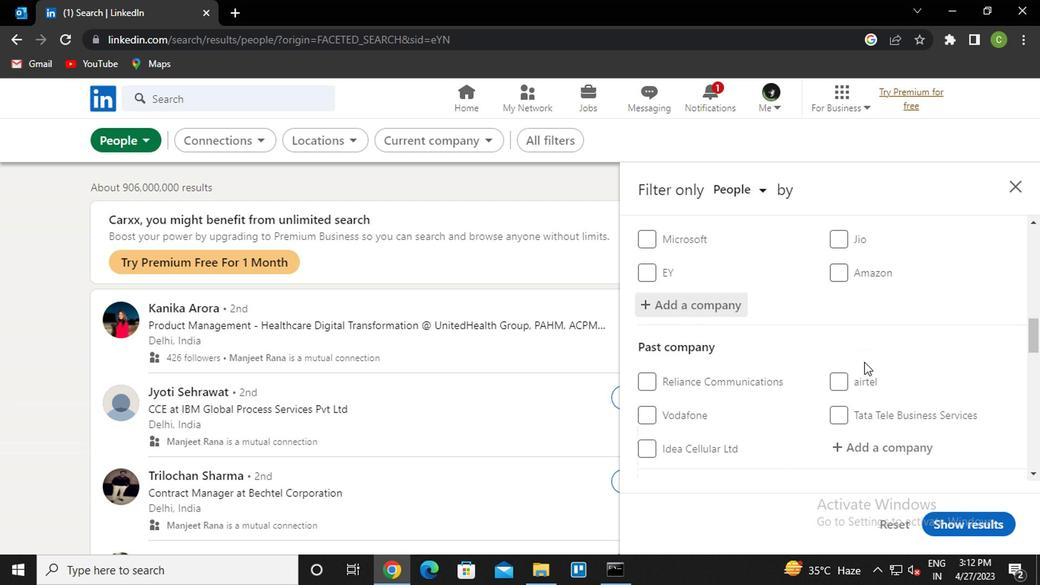 
Action: Mouse scrolled (852, 369) with delta (0, 0)
Screenshot: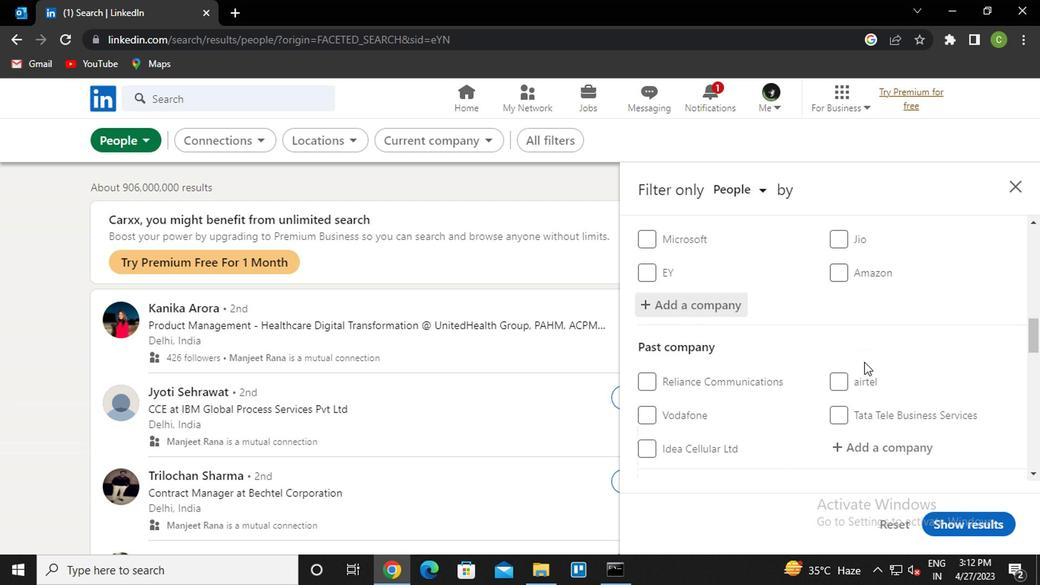 
Action: Mouse moved to (850, 370)
Screenshot: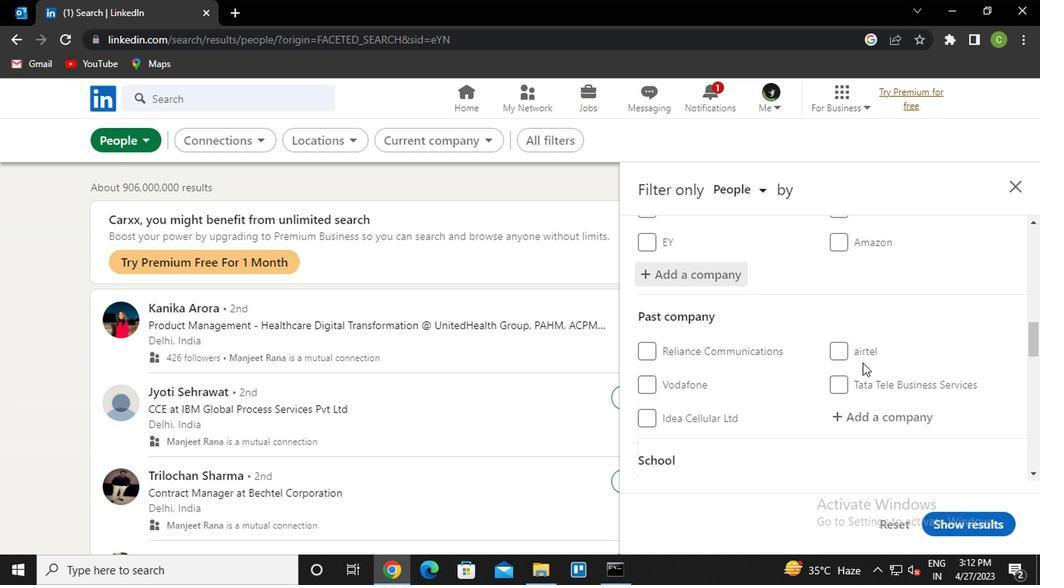 
Action: Mouse scrolled (850, 369) with delta (0, -1)
Screenshot: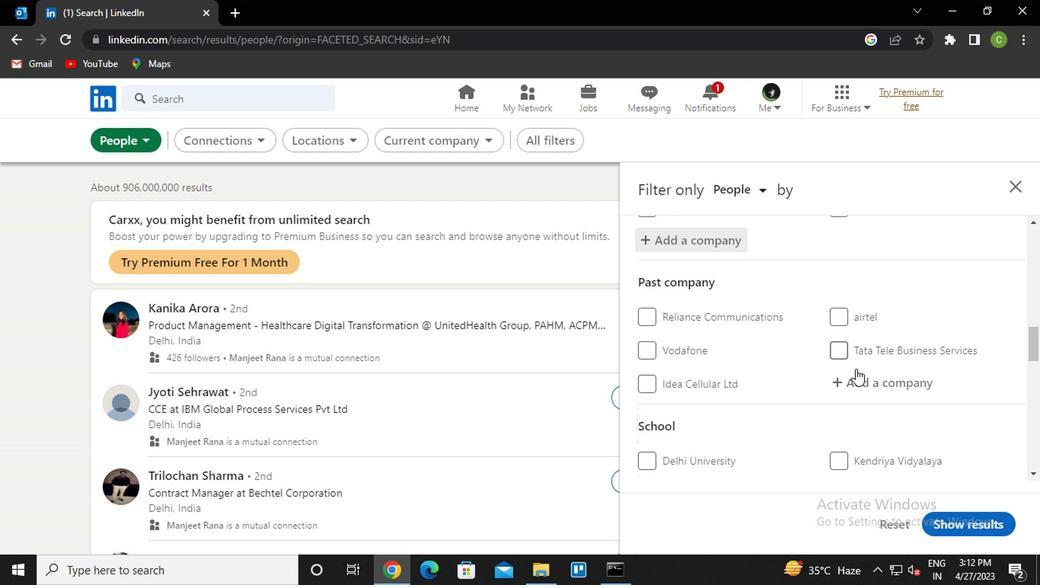 
Action: Mouse scrolled (850, 369) with delta (0, -1)
Screenshot: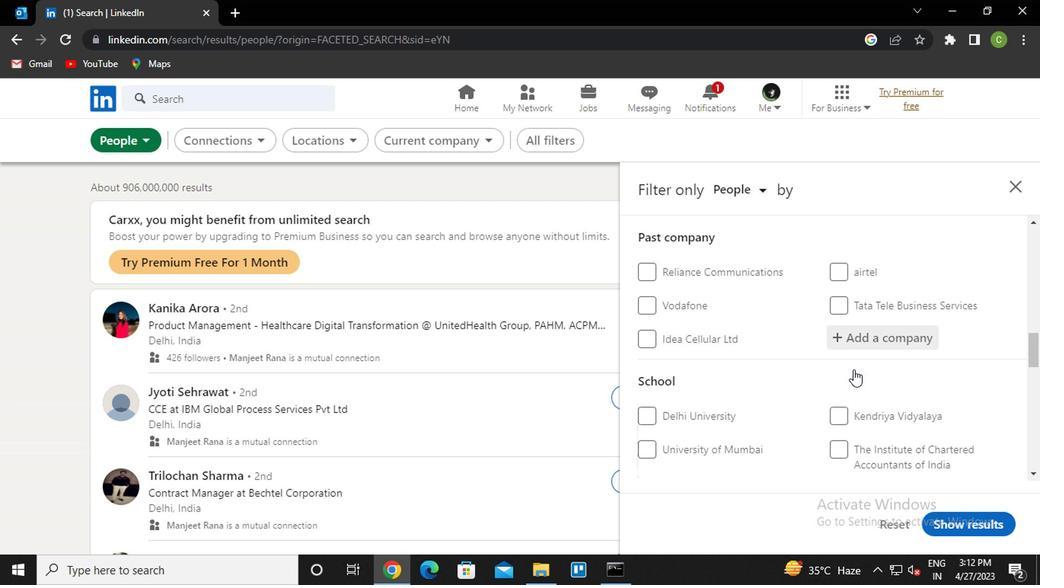 
Action: Mouse moved to (867, 314)
Screenshot: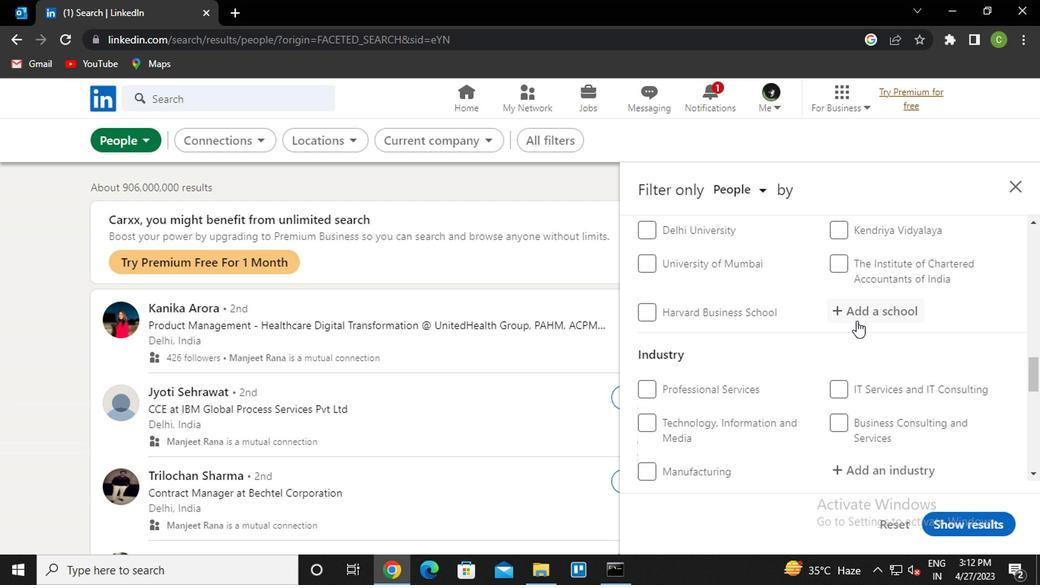 
Action: Mouse pressed left at (867, 314)
Screenshot: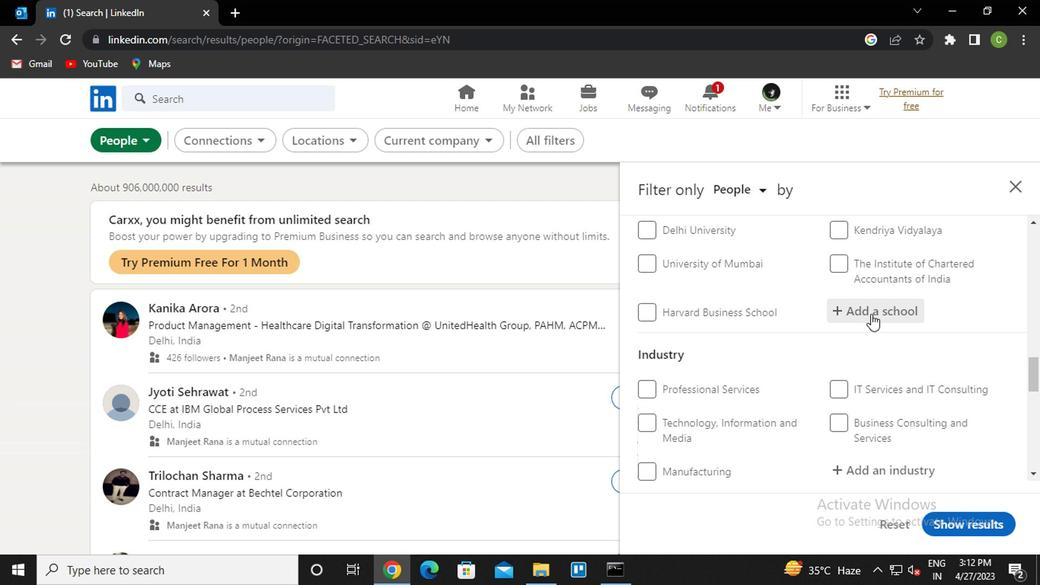 
Action: Key pressed <Key.caps_lock>ibs<Key.space>h<Key.caps_lock>y<Key.down><Key.enter>
Screenshot: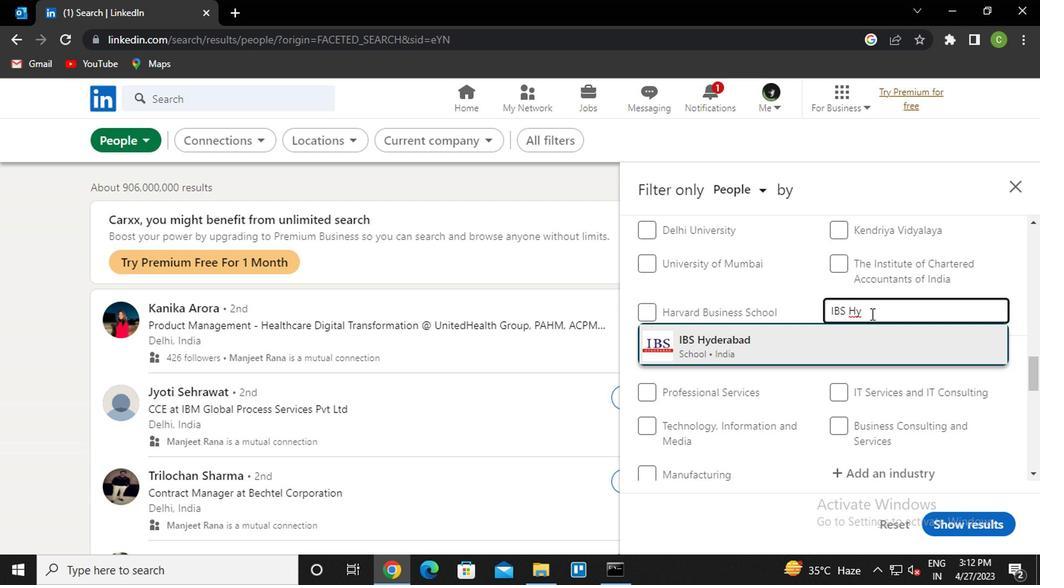 
Action: Mouse moved to (893, 320)
Screenshot: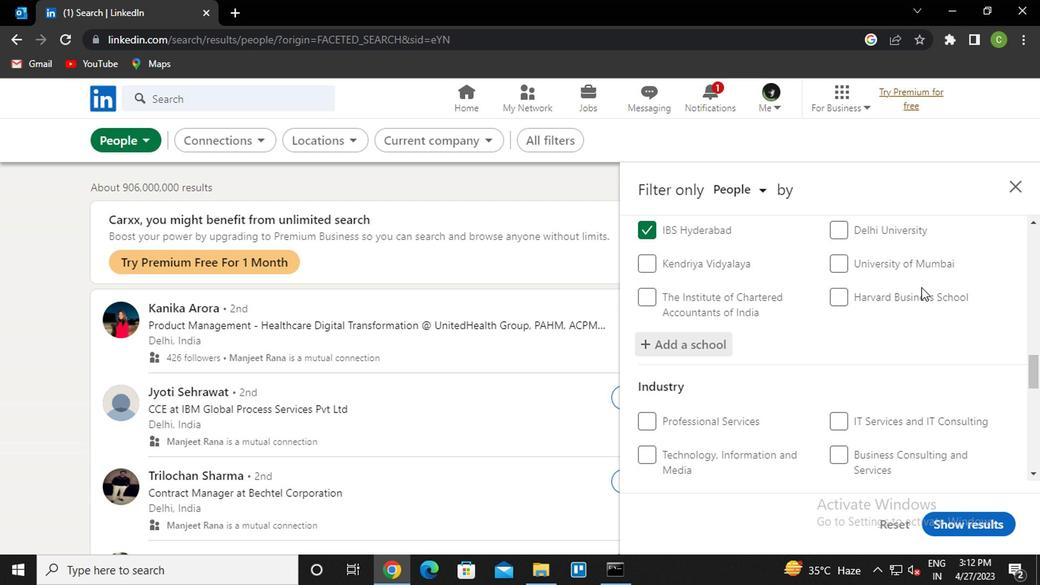 
Action: Mouse scrolled (893, 319) with delta (0, 0)
Screenshot: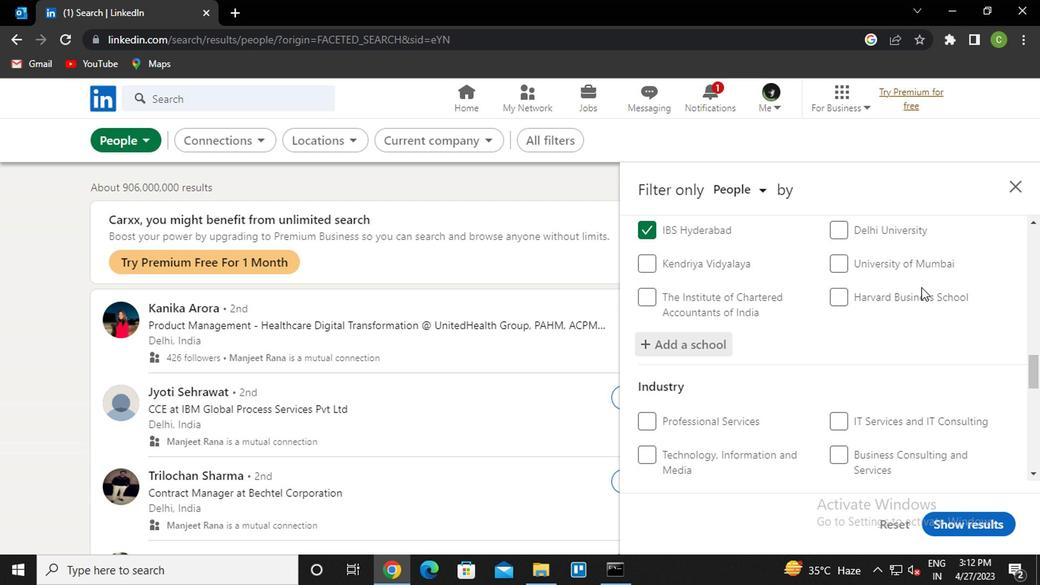 
Action: Mouse moved to (883, 352)
Screenshot: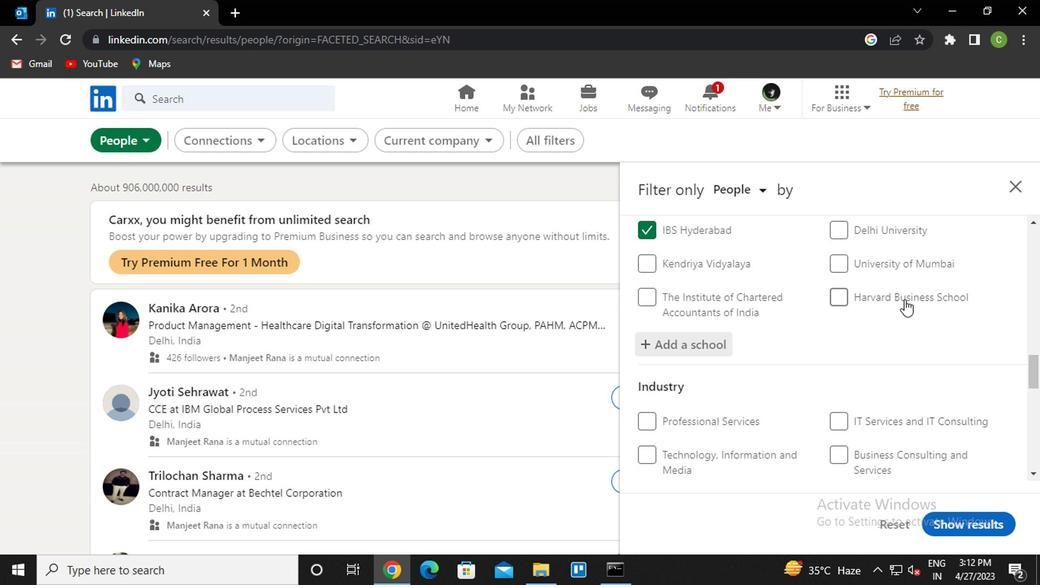 
Action: Mouse scrolled (883, 351) with delta (0, 0)
Screenshot: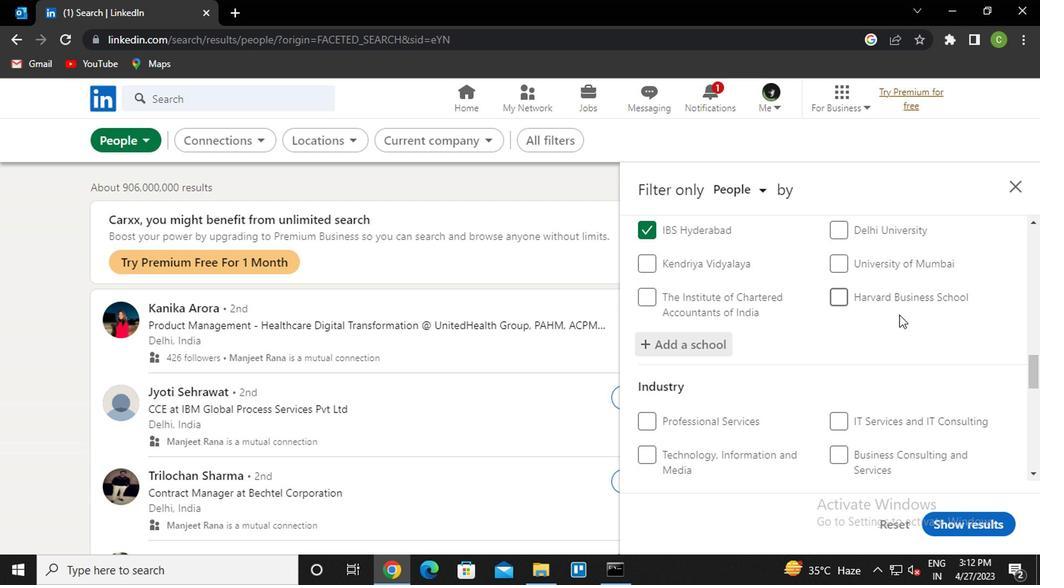 
Action: Mouse moved to (881, 354)
Screenshot: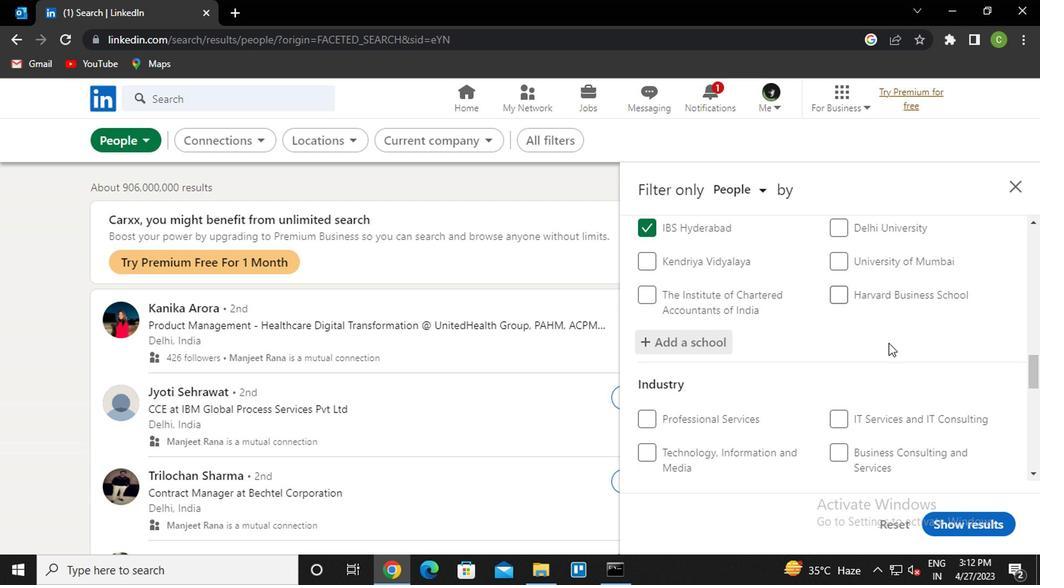 
Action: Mouse scrolled (881, 353) with delta (0, 0)
Screenshot: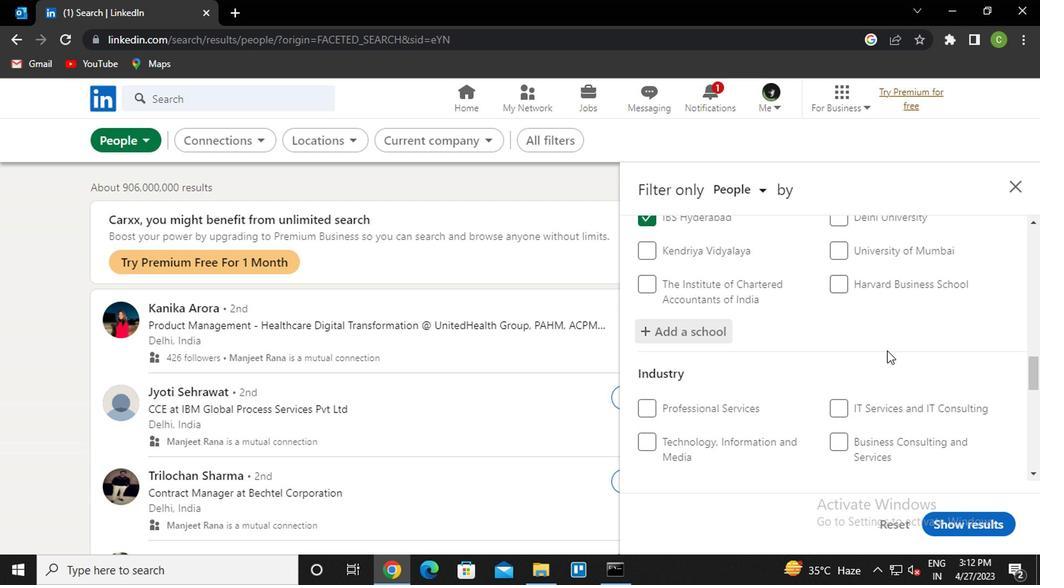
Action: Mouse moved to (900, 276)
Screenshot: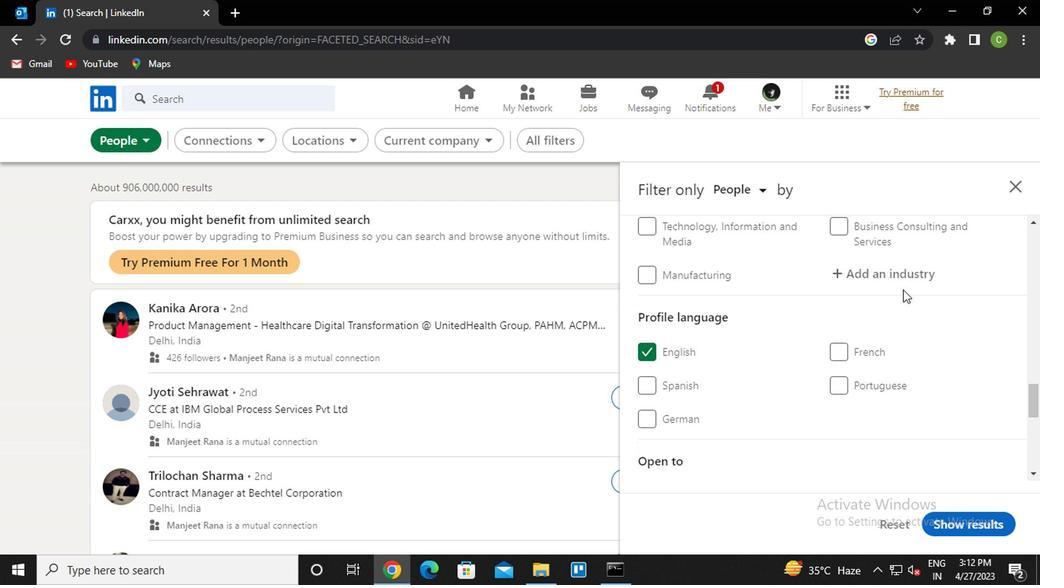 
Action: Mouse pressed left at (900, 276)
Screenshot: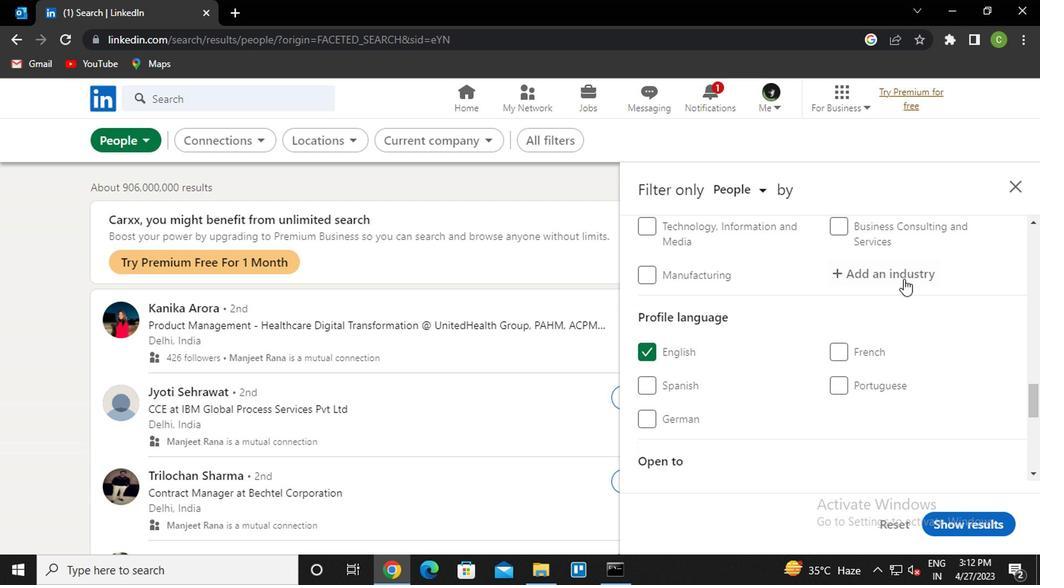 
Action: Key pressed <Key.caps_lock>i<Key.caps_lock>ndividual<Key.space>and<Key.space><Key.down><Key.enter>
Screenshot: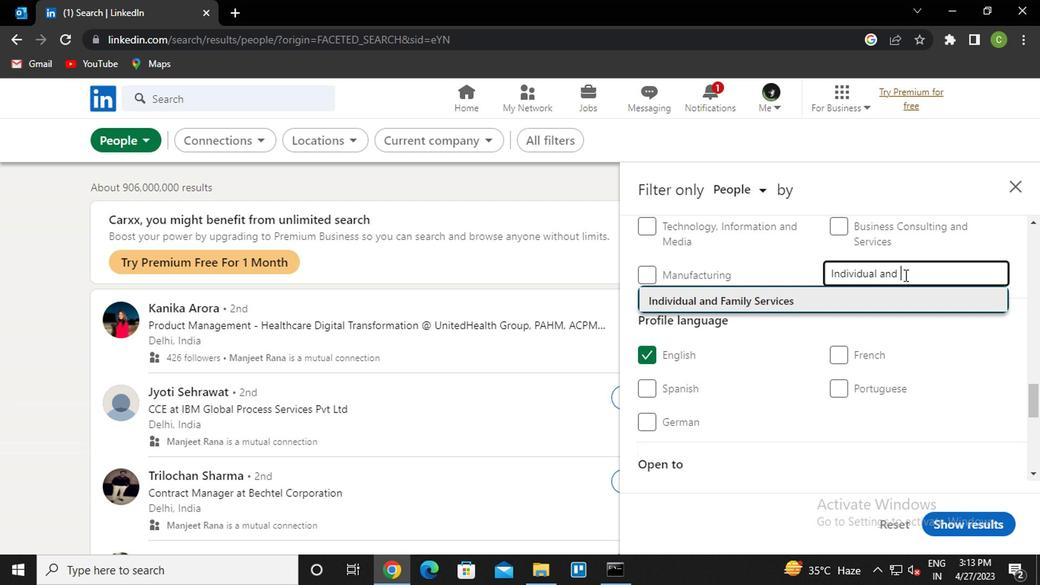 
Action: Mouse scrolled (900, 275) with delta (0, -1)
Screenshot: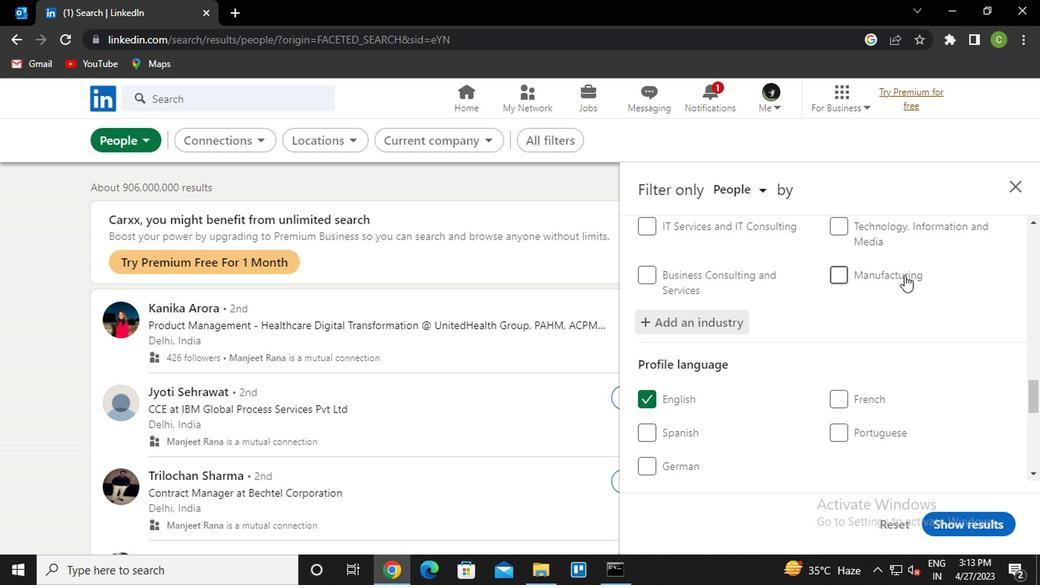 
Action: Mouse scrolled (900, 275) with delta (0, -1)
Screenshot: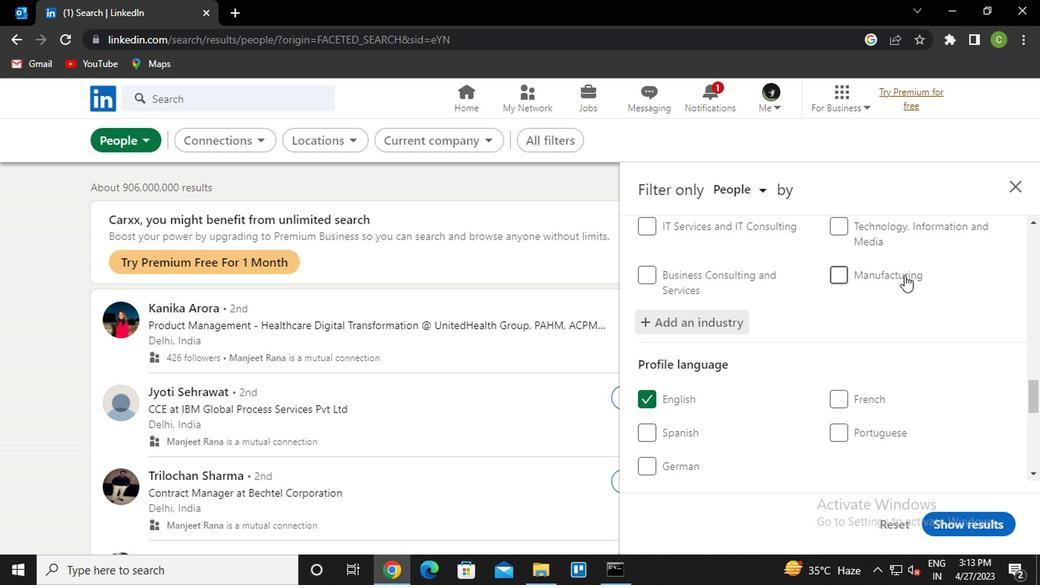 
Action: Mouse scrolled (900, 275) with delta (0, -1)
Screenshot: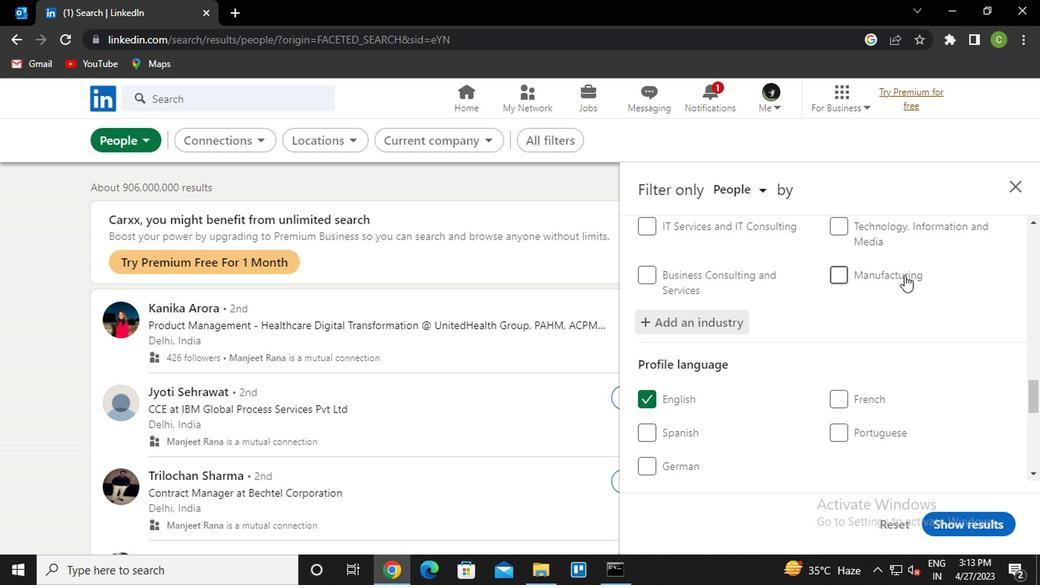 
Action: Mouse scrolled (900, 275) with delta (0, -1)
Screenshot: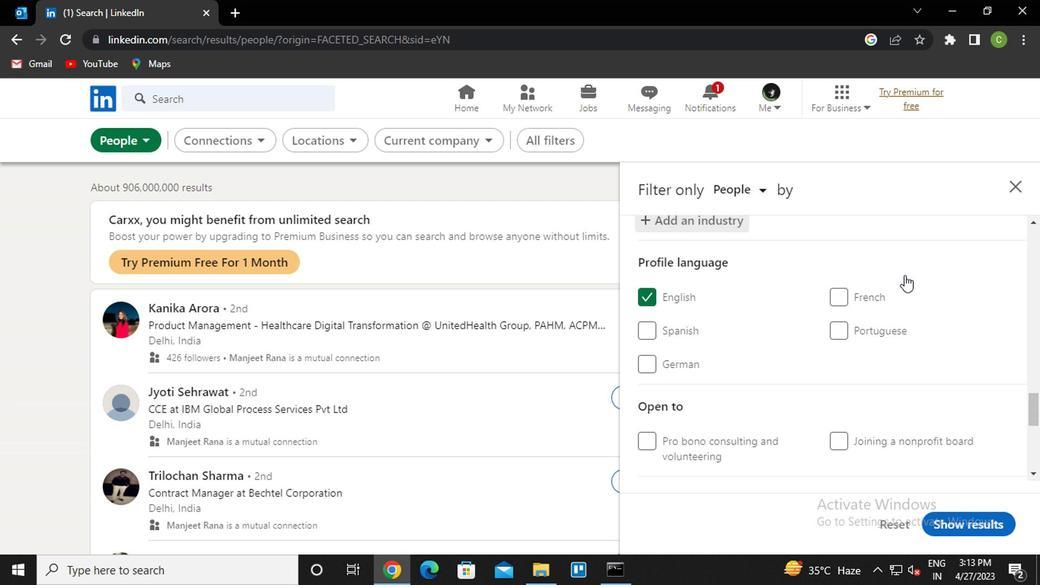 
Action: Mouse moved to (860, 395)
Screenshot: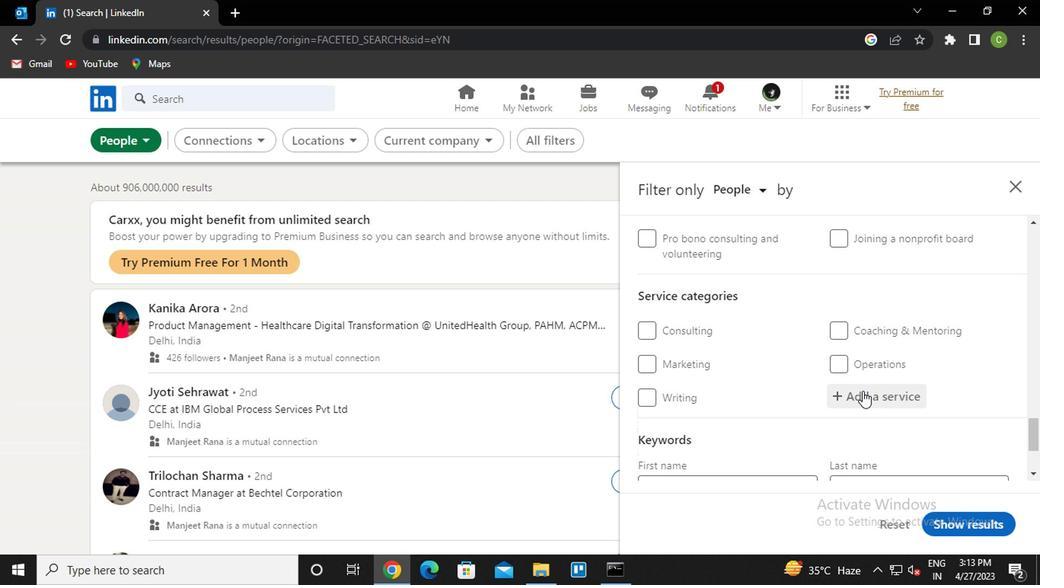 
Action: Mouse pressed left at (860, 395)
Screenshot: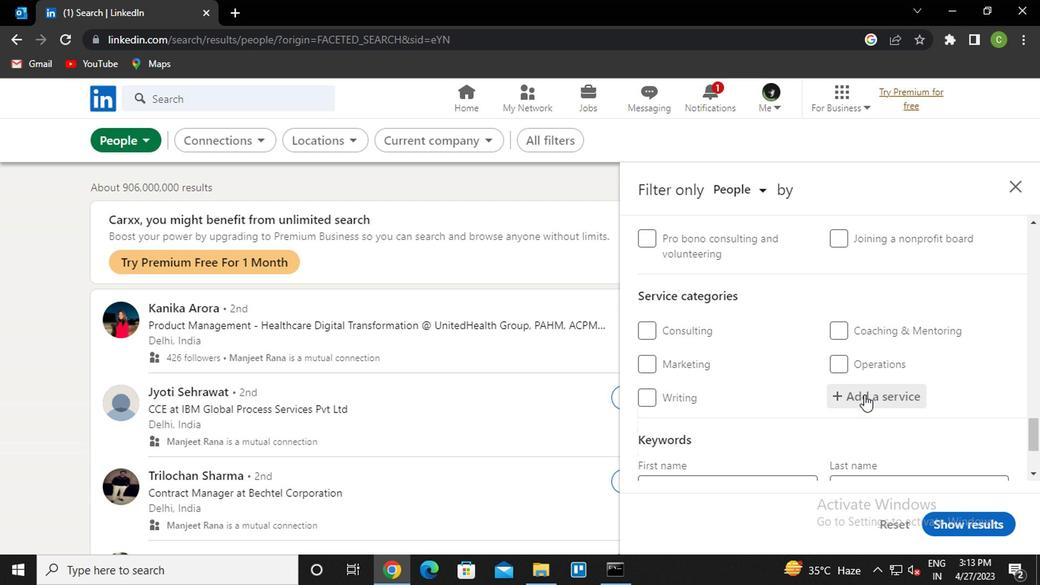 
Action: Key pressed <Key.caps_lock>t<Key.caps_lock>echnical<Key.down><Key.down><Key.up><Key.up>
Screenshot: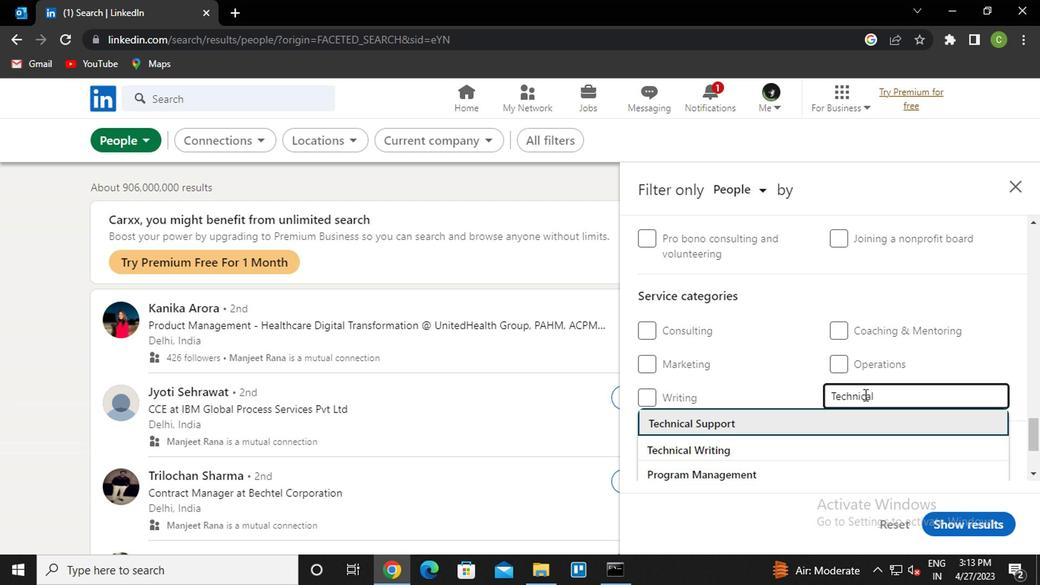 
Action: Mouse moved to (896, 365)
Screenshot: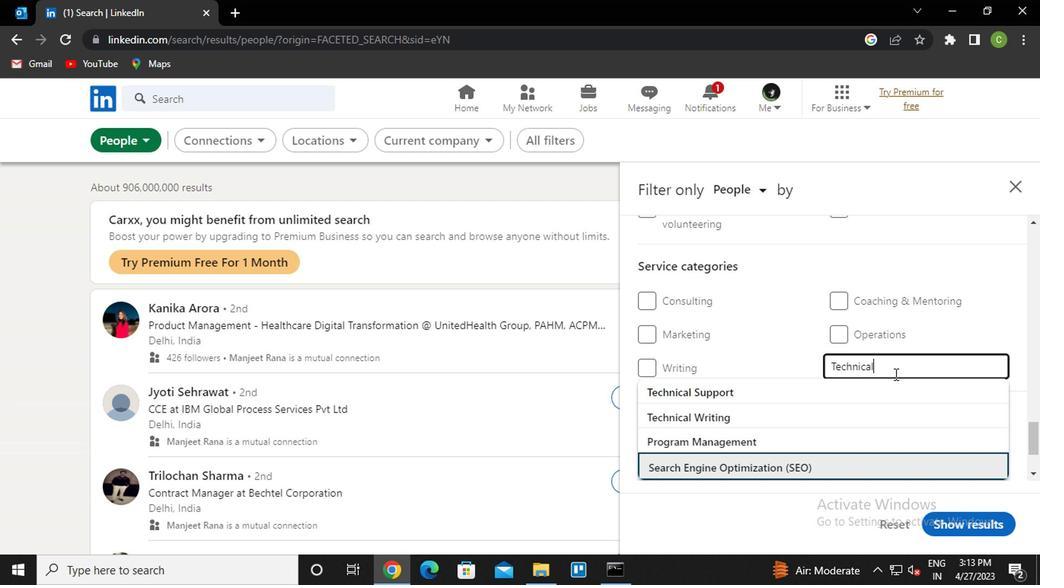 
Action: Mouse pressed left at (896, 365)
Screenshot: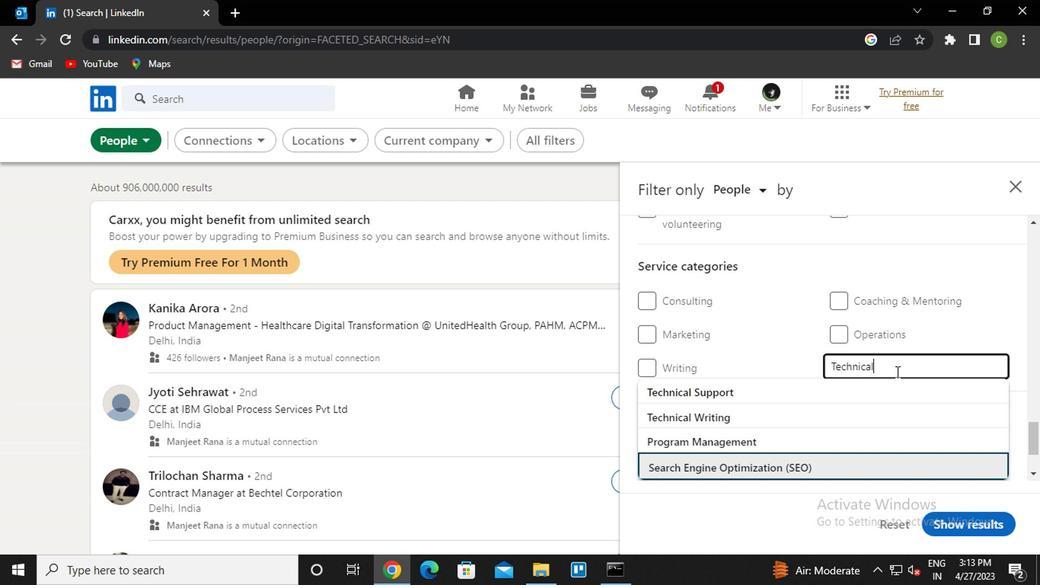 
Action: Key pressed <Key.enter>
Screenshot: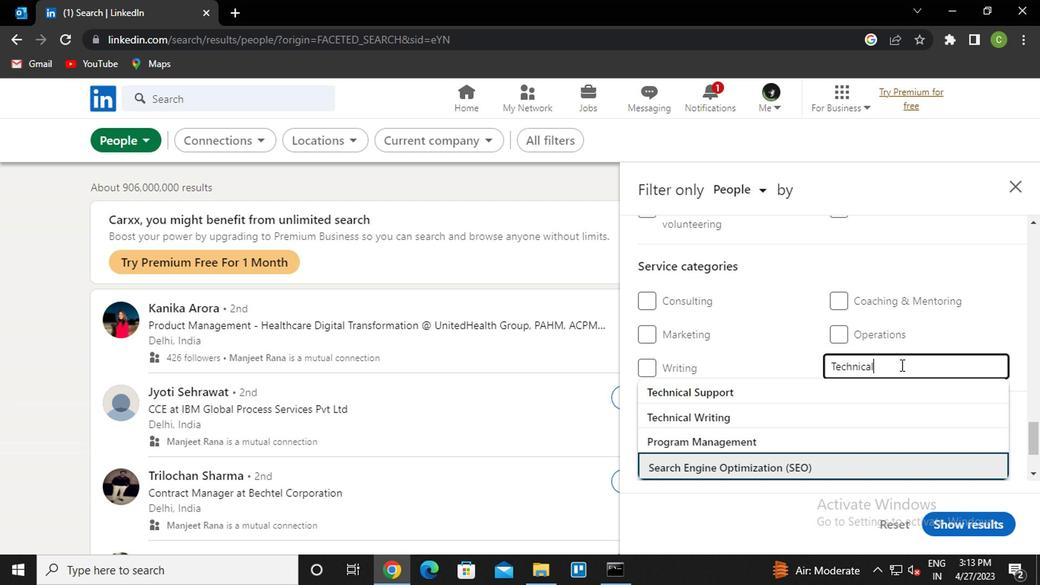 
Action: Mouse moved to (833, 408)
Screenshot: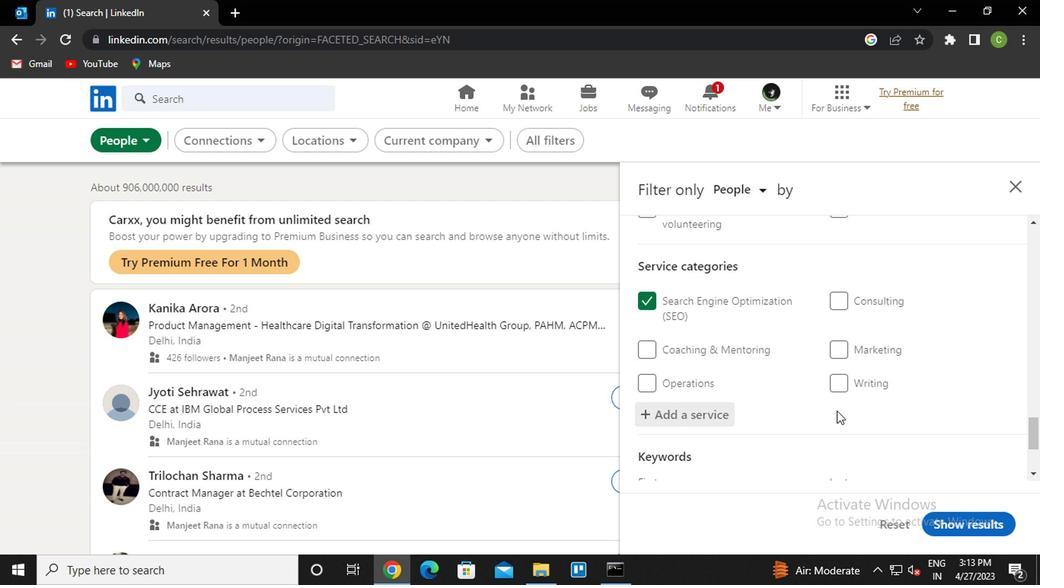 
Action: Mouse scrolled (833, 408) with delta (0, 0)
Screenshot: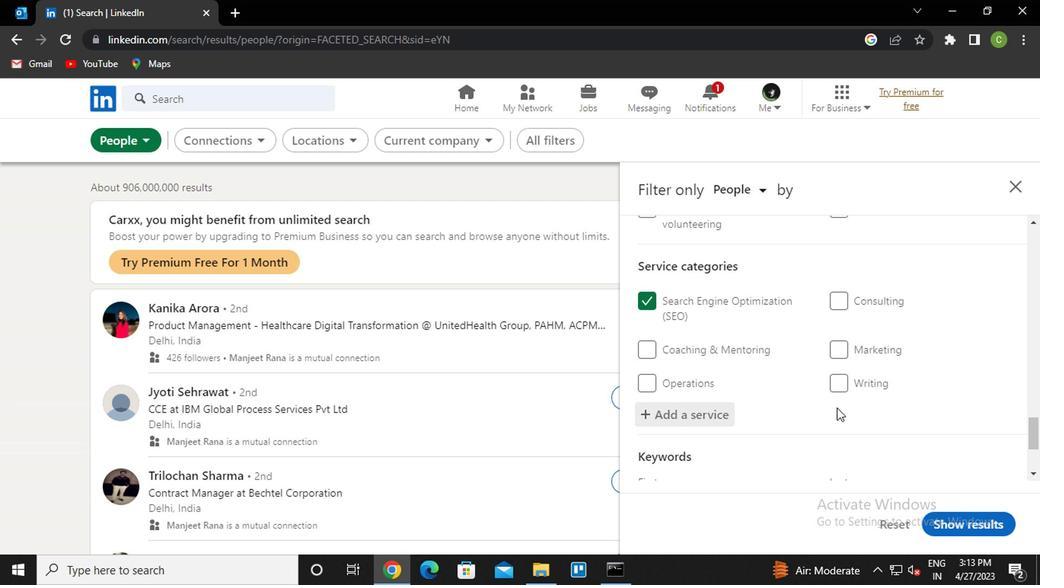 
Action: Mouse scrolled (833, 408) with delta (0, 0)
Screenshot: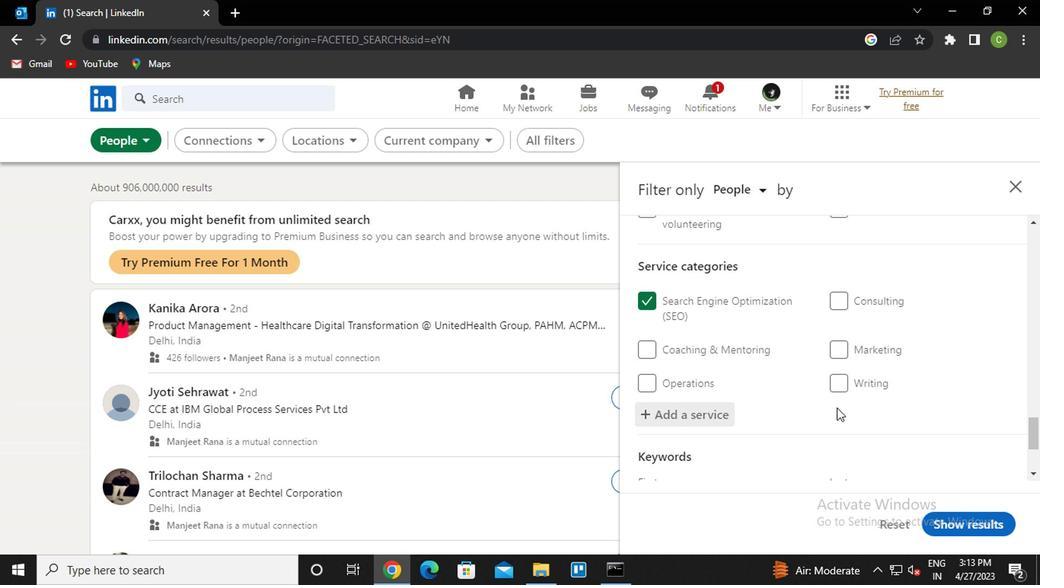
Action: Mouse moved to (831, 409)
Screenshot: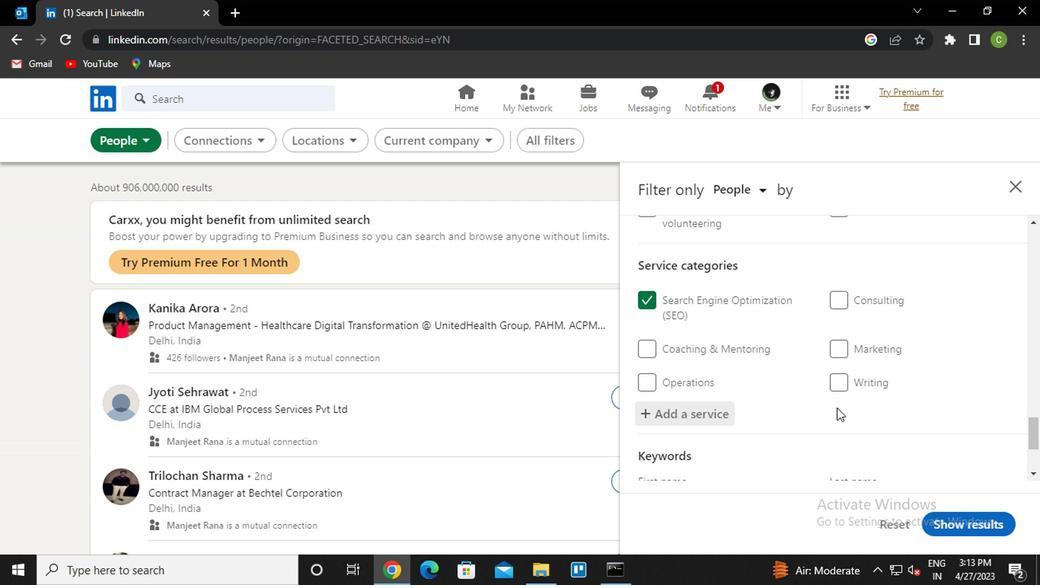 
Action: Mouse scrolled (831, 408) with delta (0, 0)
Screenshot: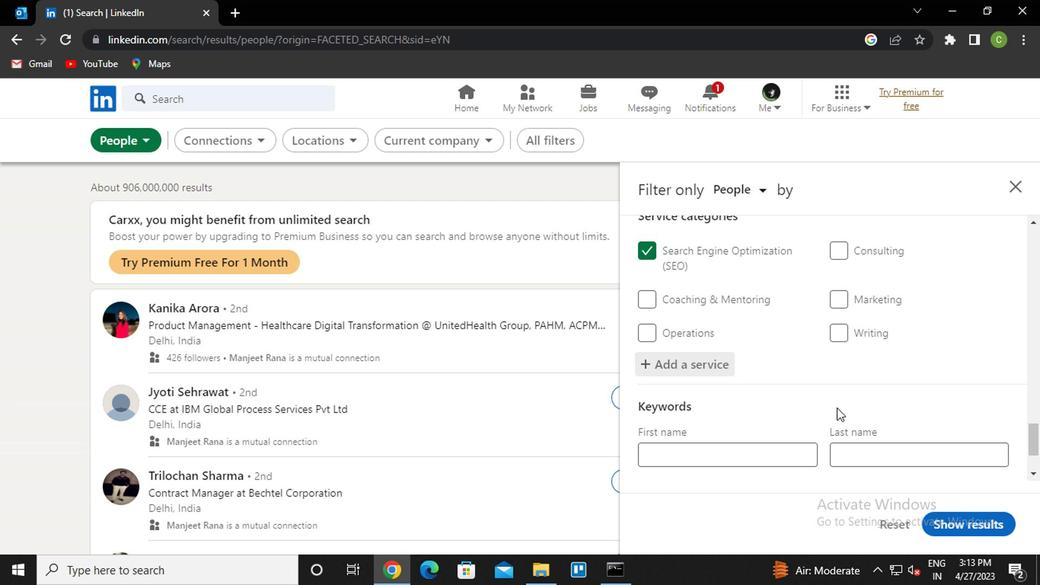 
Action: Mouse moved to (741, 420)
Screenshot: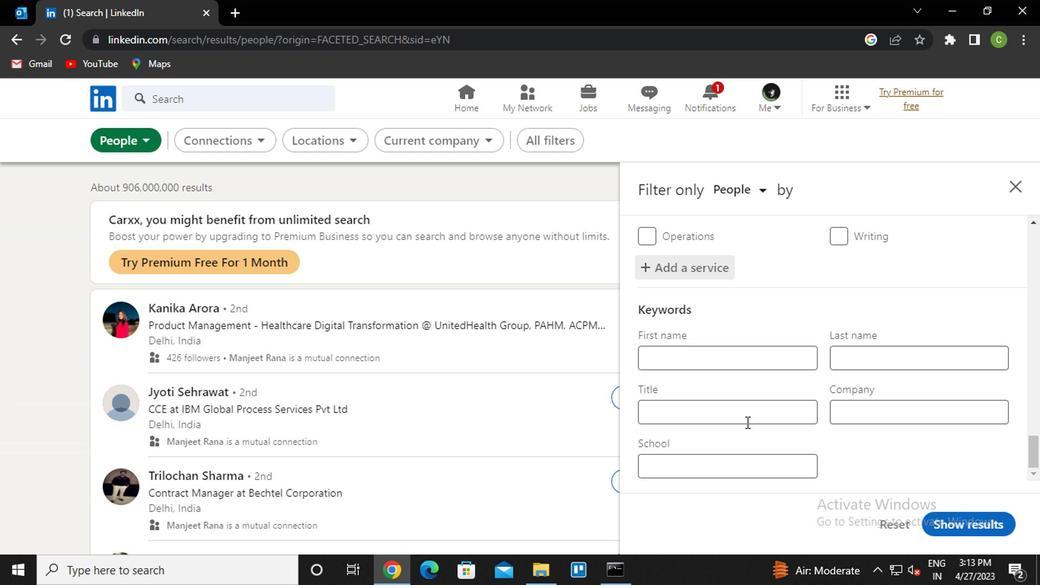 
Action: Mouse pressed left at (741, 420)
Screenshot: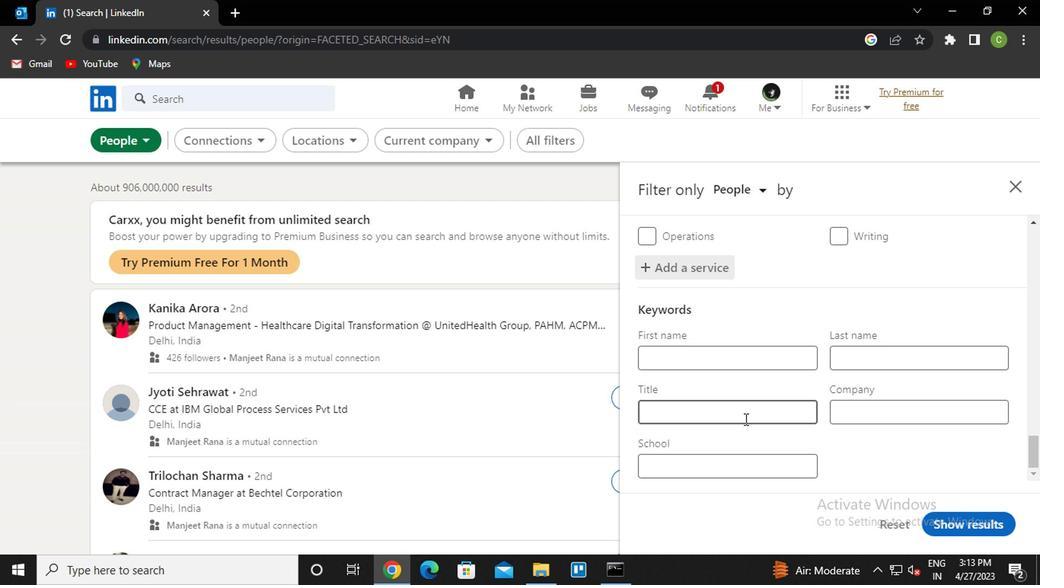 
Action: Key pressed <Key.caps_lock>s<Key.caps_lock>ales<Key.space><Key.caps_lock>m<Key.caps_lock>anager
Screenshot: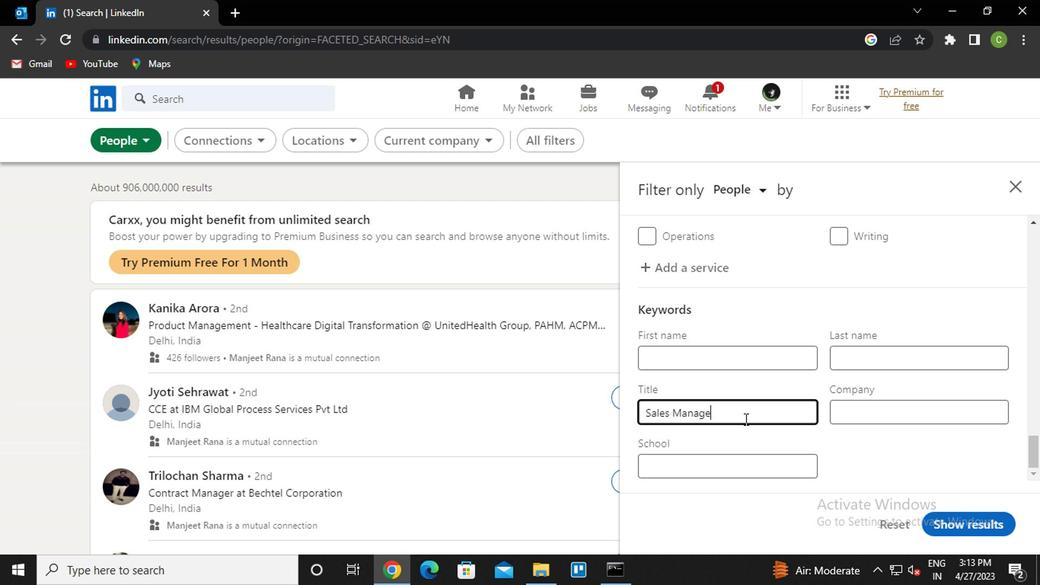 
Action: Mouse moved to (937, 523)
Screenshot: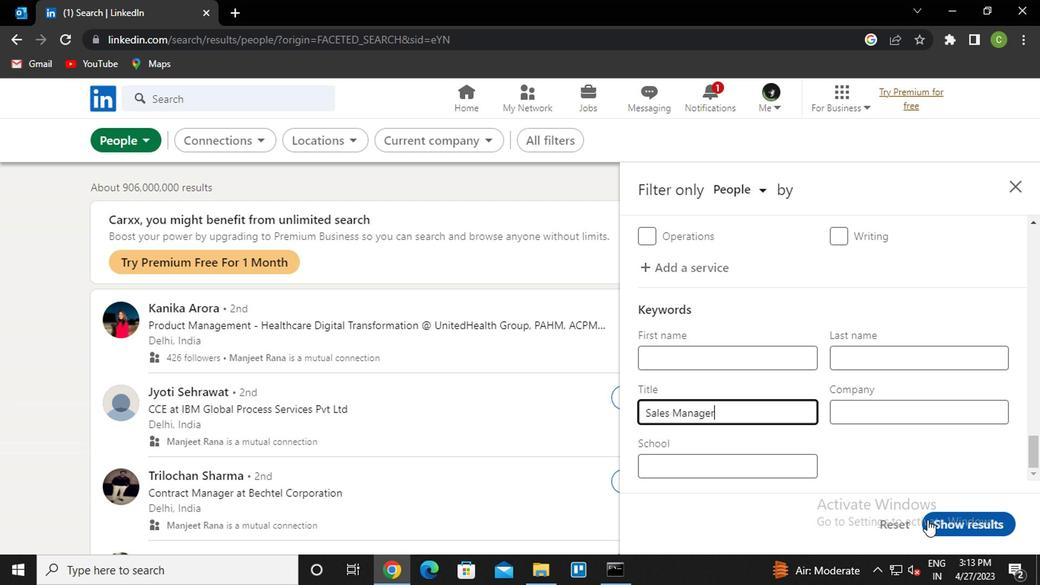 
Action: Mouse pressed left at (937, 523)
Screenshot: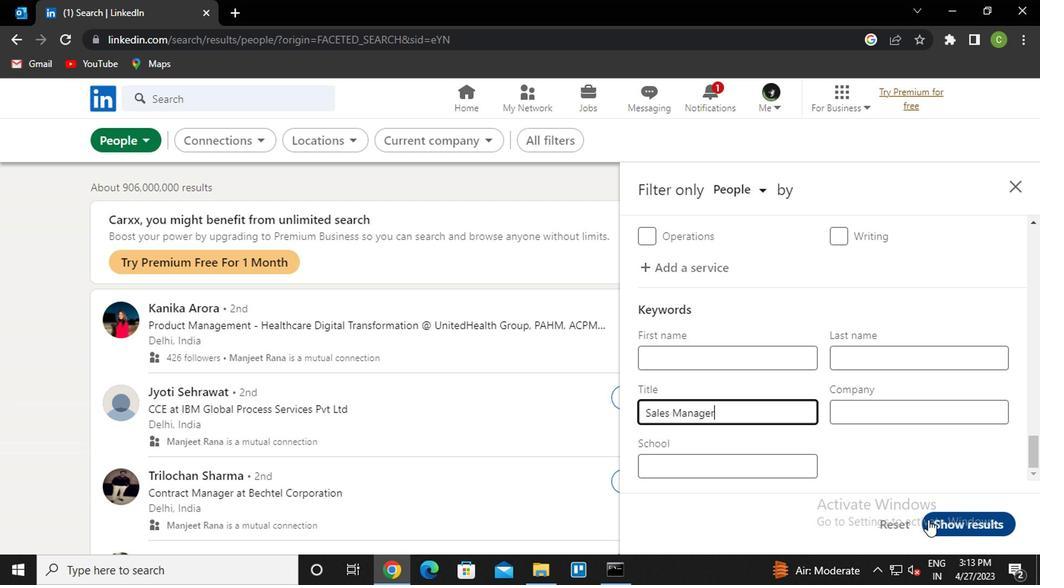 
Action: Mouse moved to (594, 474)
Screenshot: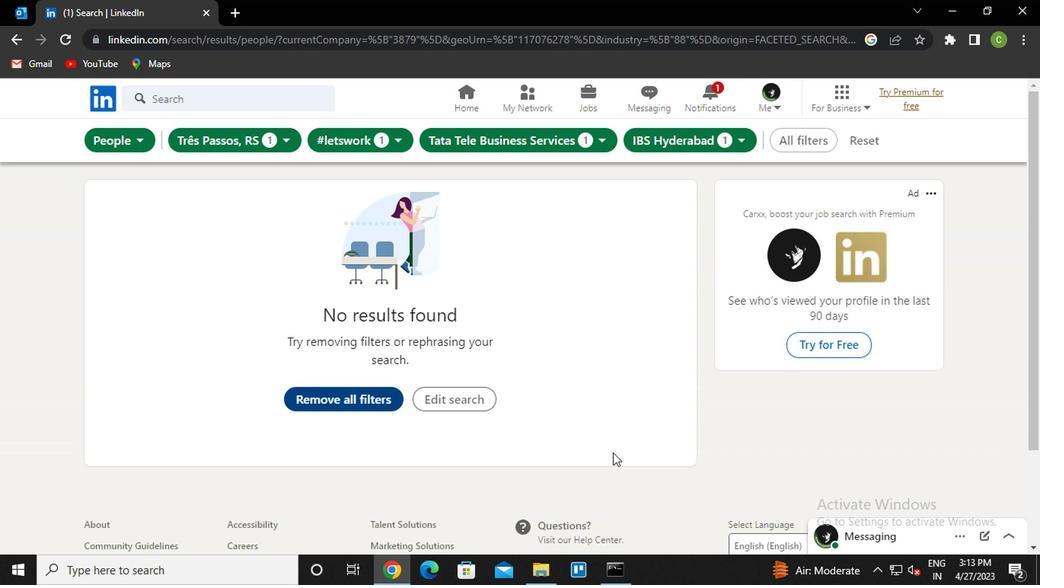 
Action: Key pressed <Key.f8>
Screenshot: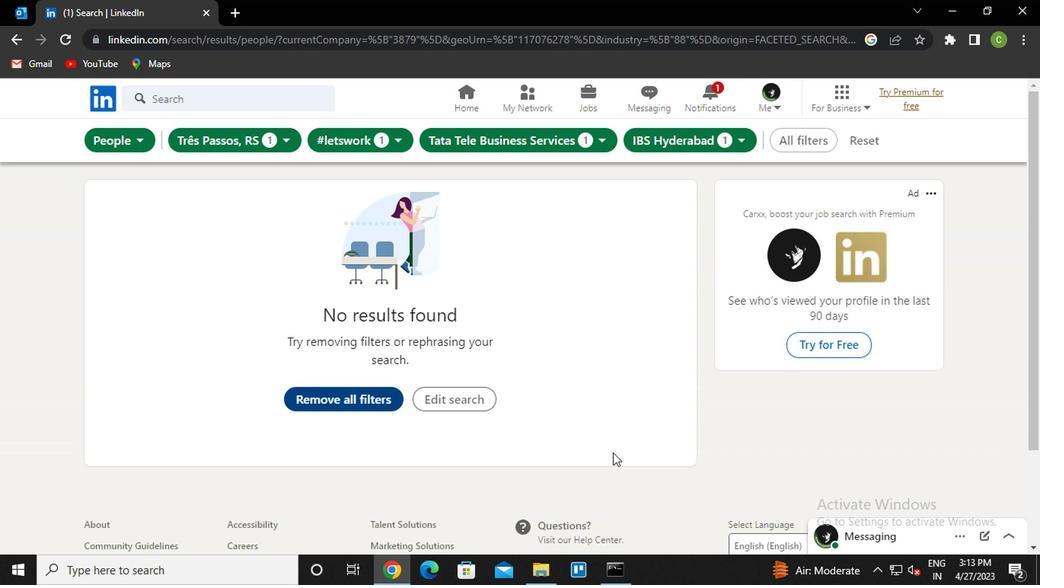 
